 Task: Select the not-remote option in the enable file links.
Action: Mouse moved to (6, 534)
Screenshot: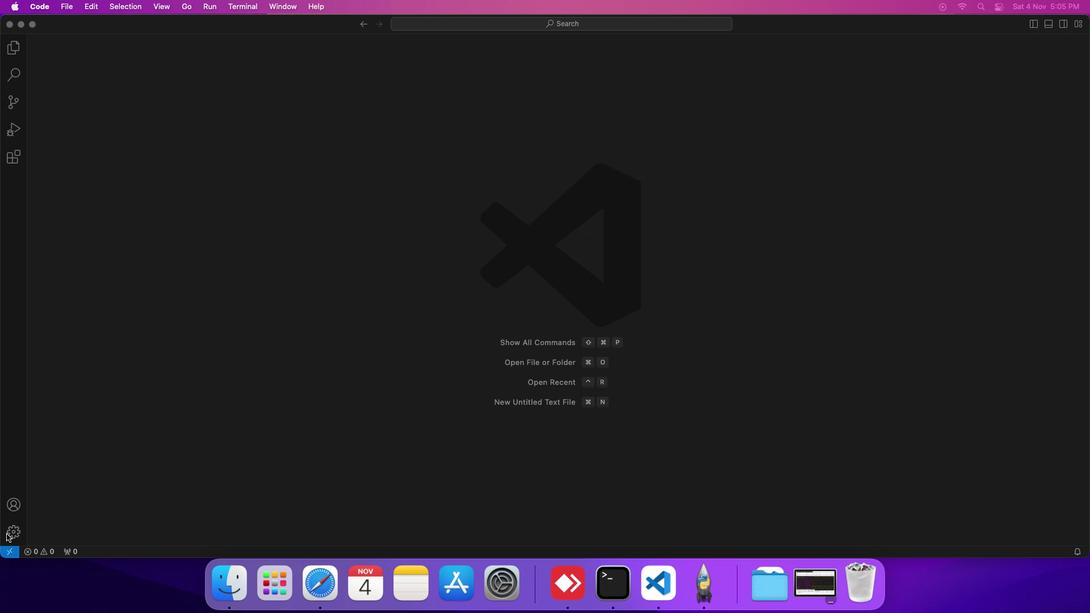 
Action: Mouse pressed left at (6, 534)
Screenshot: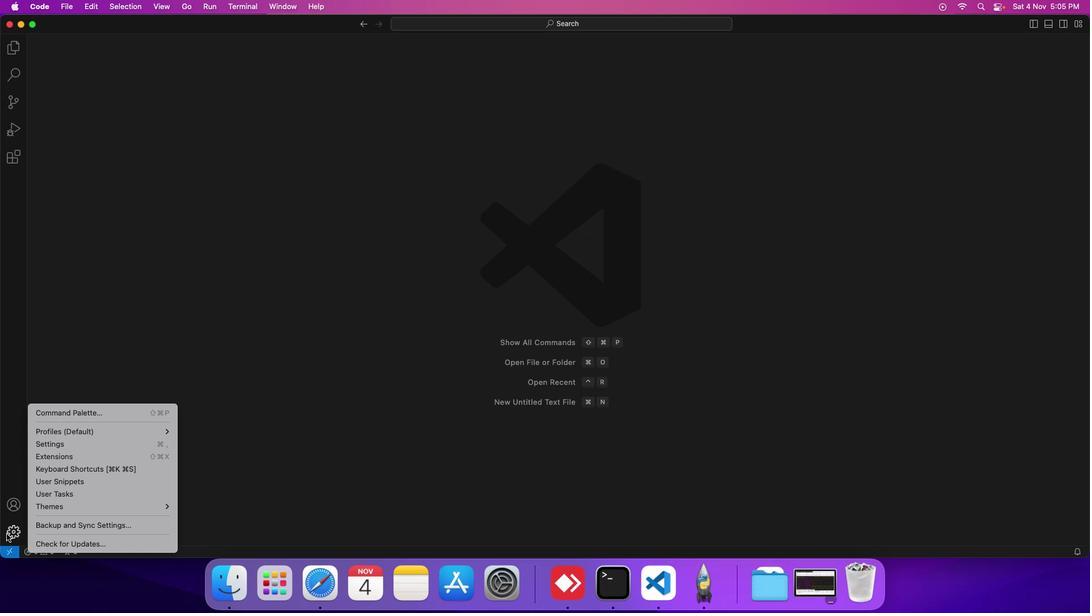 
Action: Mouse moved to (65, 446)
Screenshot: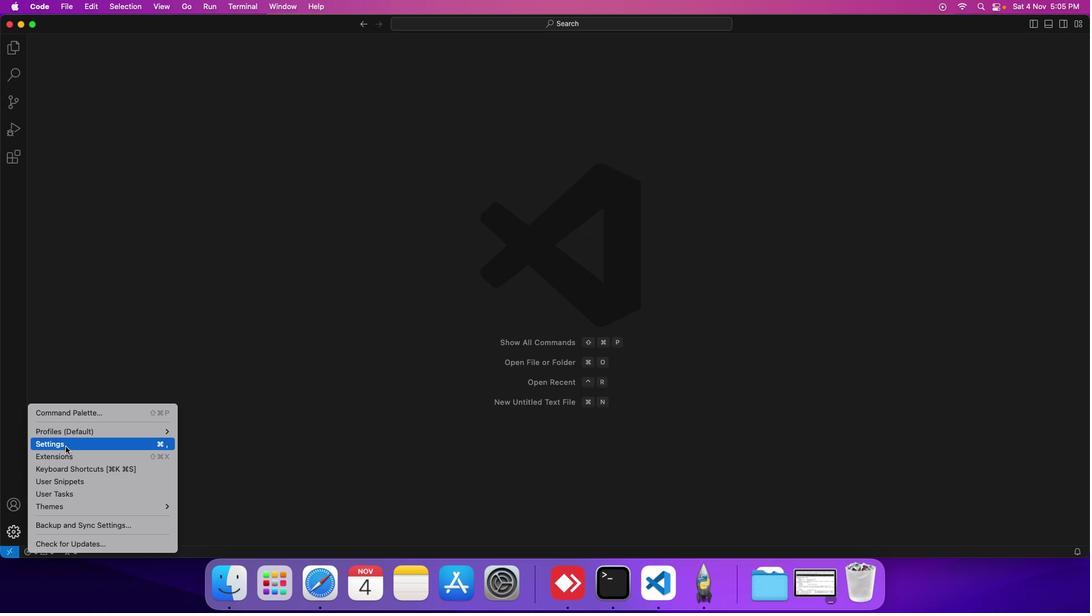 
Action: Mouse pressed left at (65, 446)
Screenshot: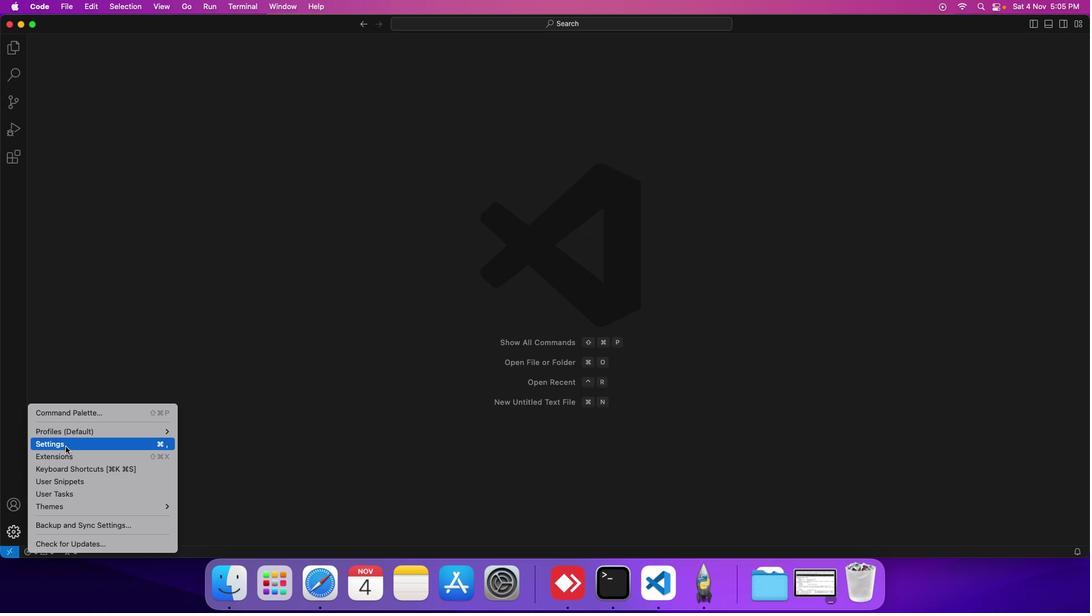 
Action: Mouse moved to (274, 160)
Screenshot: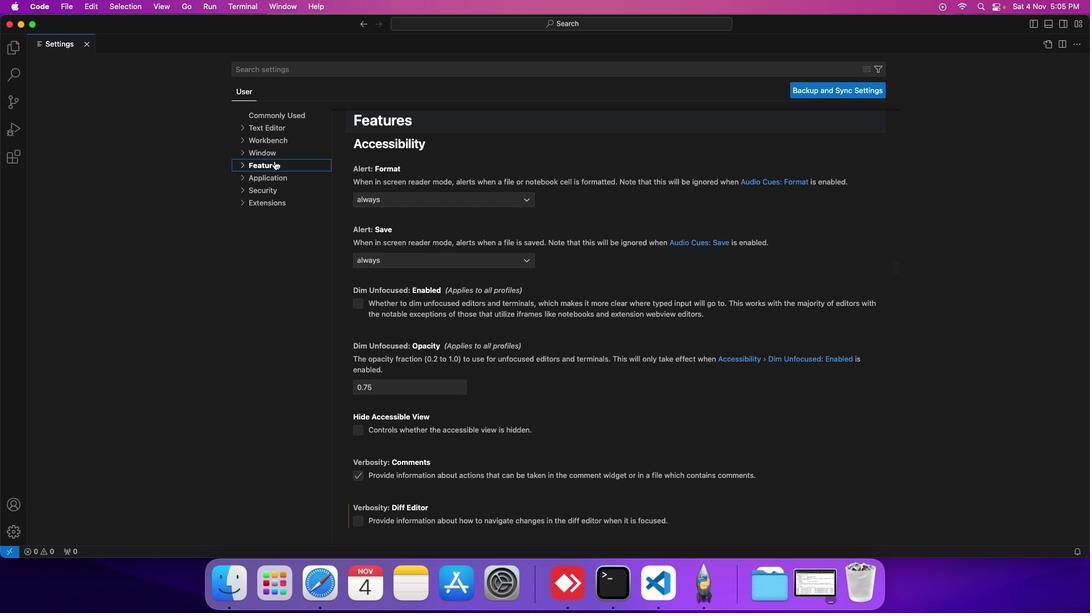 
Action: Mouse pressed left at (274, 160)
Screenshot: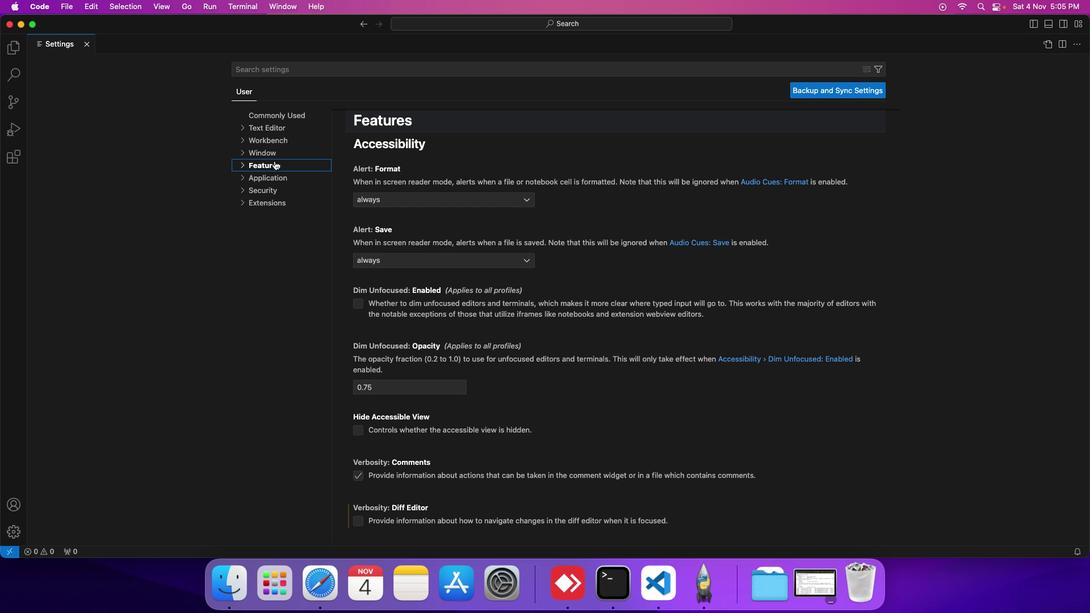 
Action: Mouse moved to (282, 266)
Screenshot: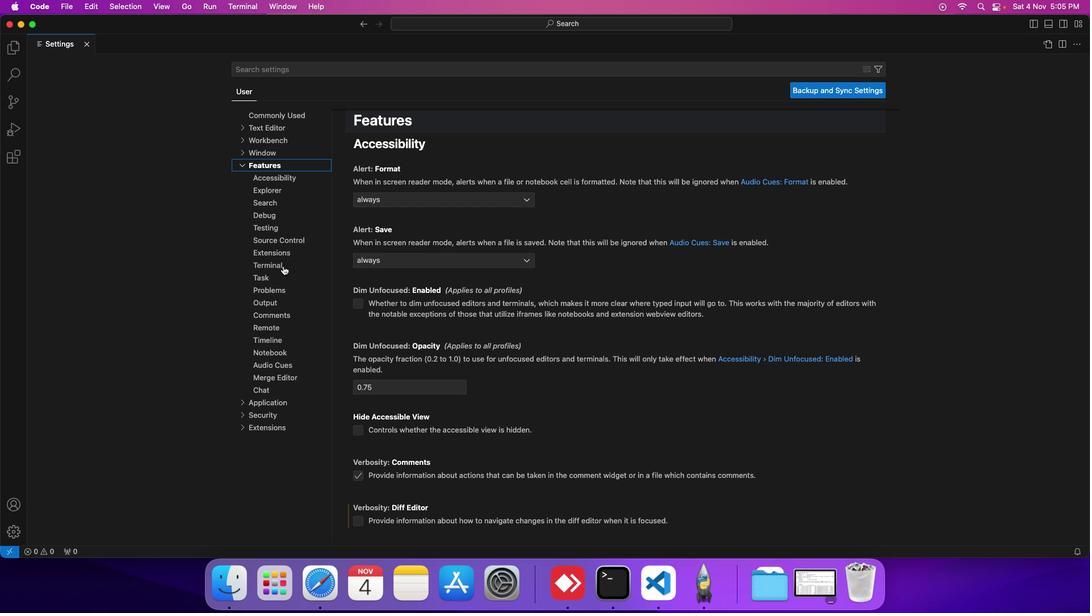 
Action: Mouse pressed left at (282, 266)
Screenshot: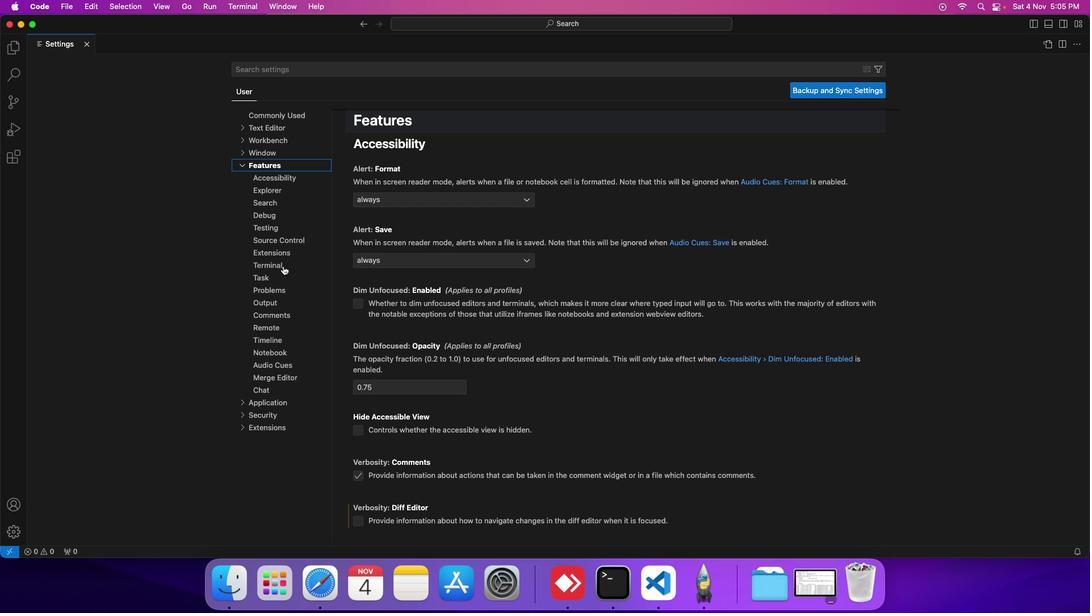 
Action: Mouse moved to (413, 372)
Screenshot: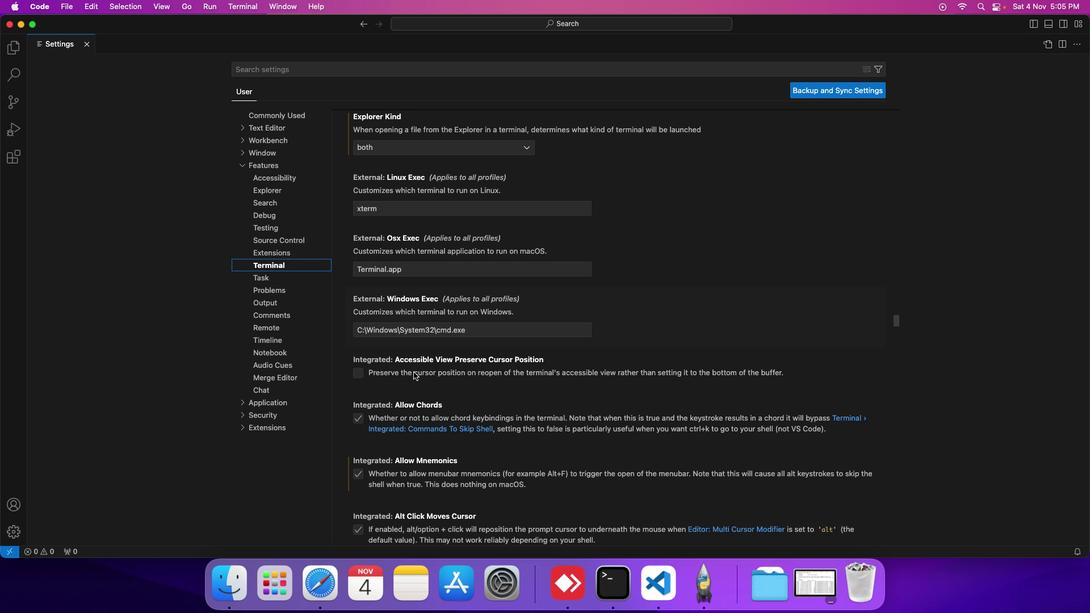 
Action: Mouse scrolled (413, 372) with delta (0, 0)
Screenshot: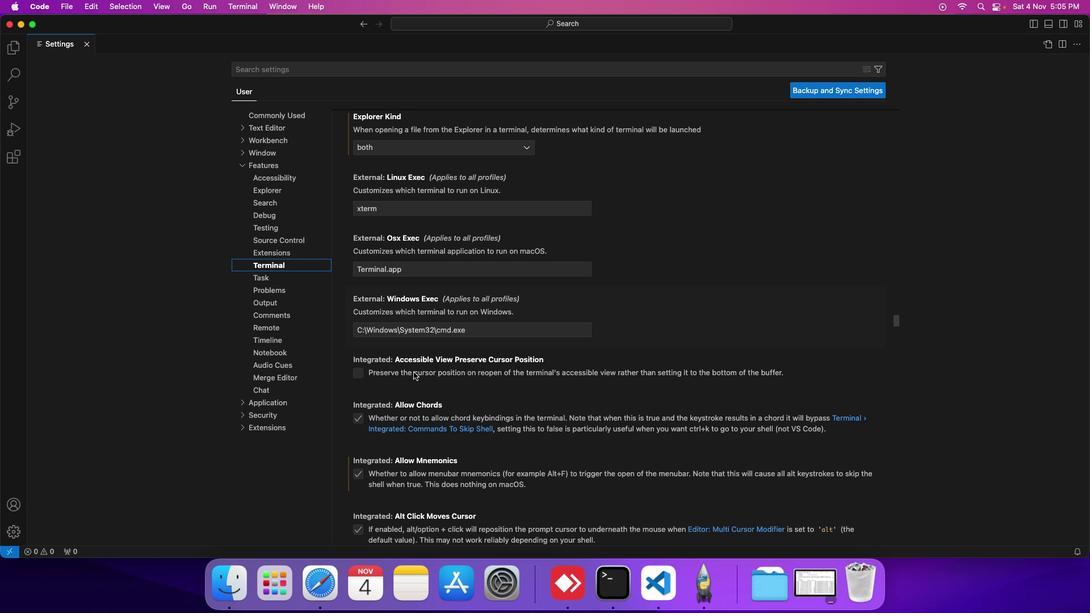 
Action: Mouse scrolled (413, 372) with delta (0, 0)
Screenshot: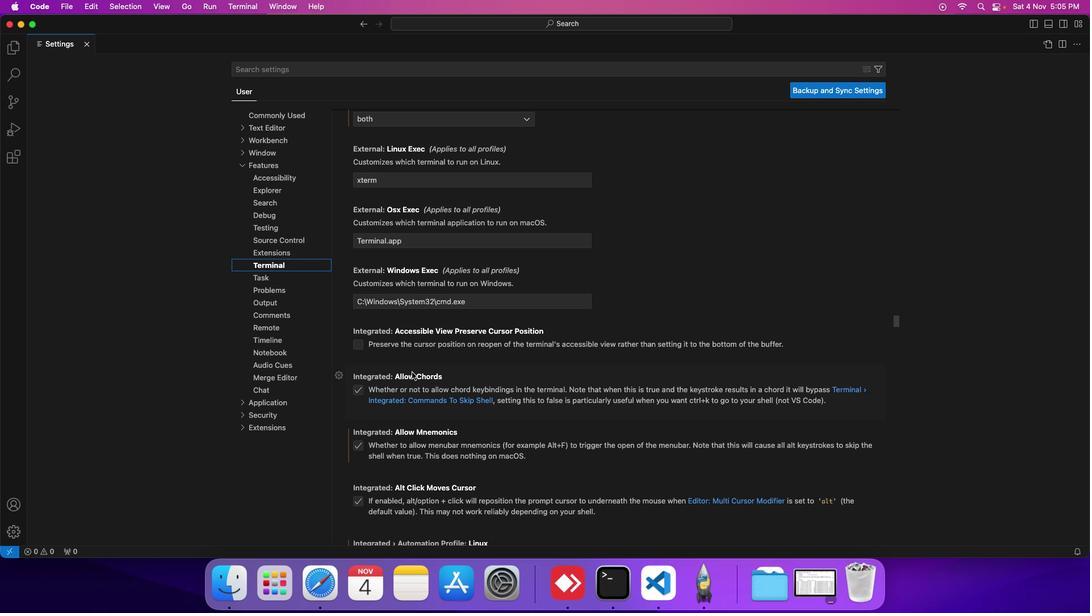 
Action: Mouse moved to (411, 372)
Screenshot: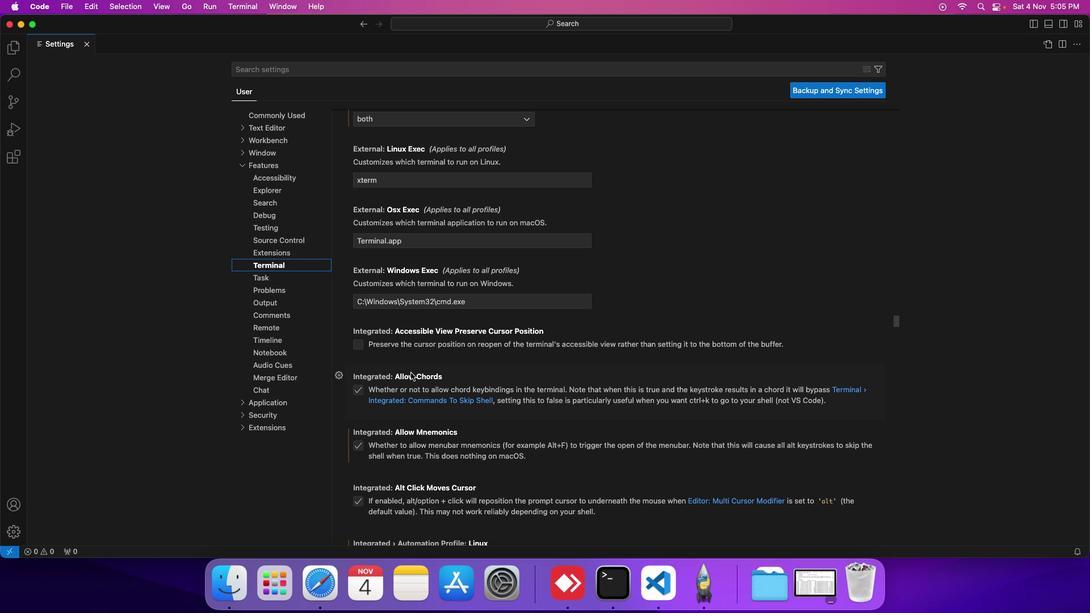 
Action: Mouse scrolled (411, 372) with delta (0, 0)
Screenshot: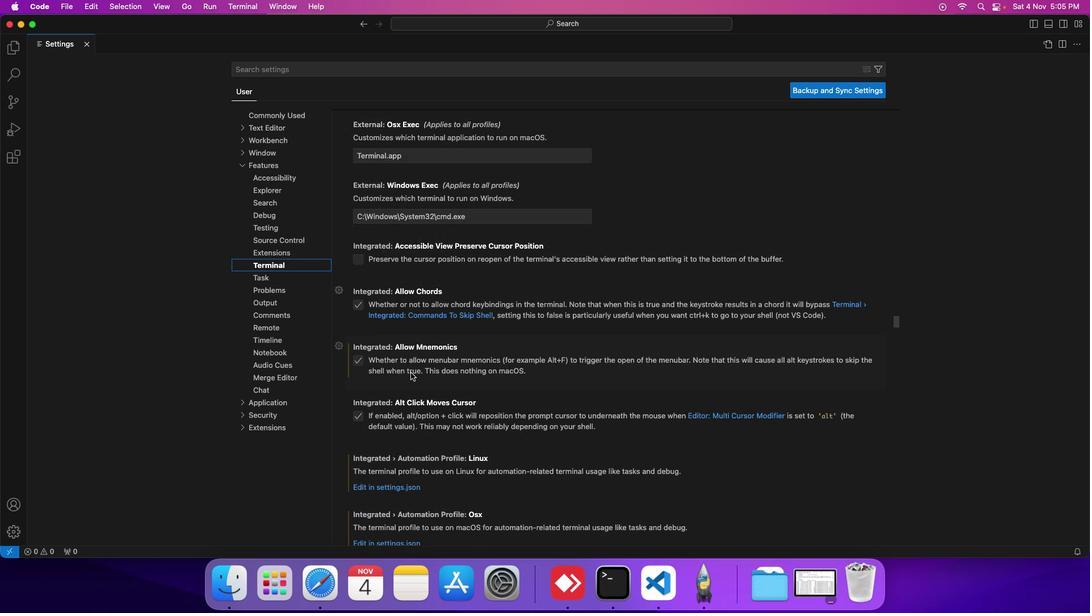 
Action: Mouse scrolled (411, 372) with delta (0, 0)
Screenshot: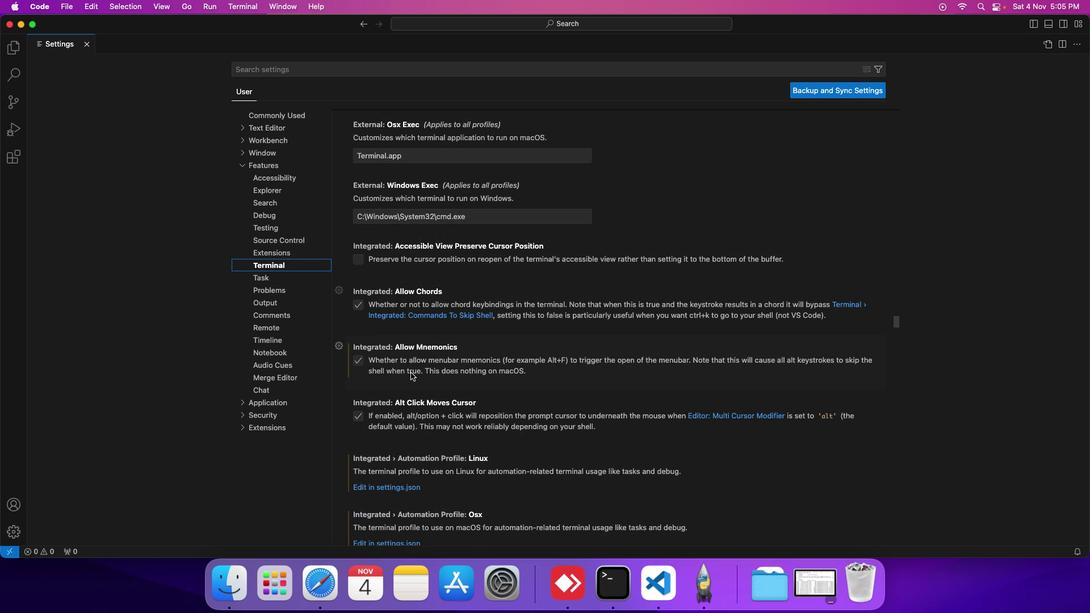 
Action: Mouse scrolled (411, 372) with delta (0, 0)
Screenshot: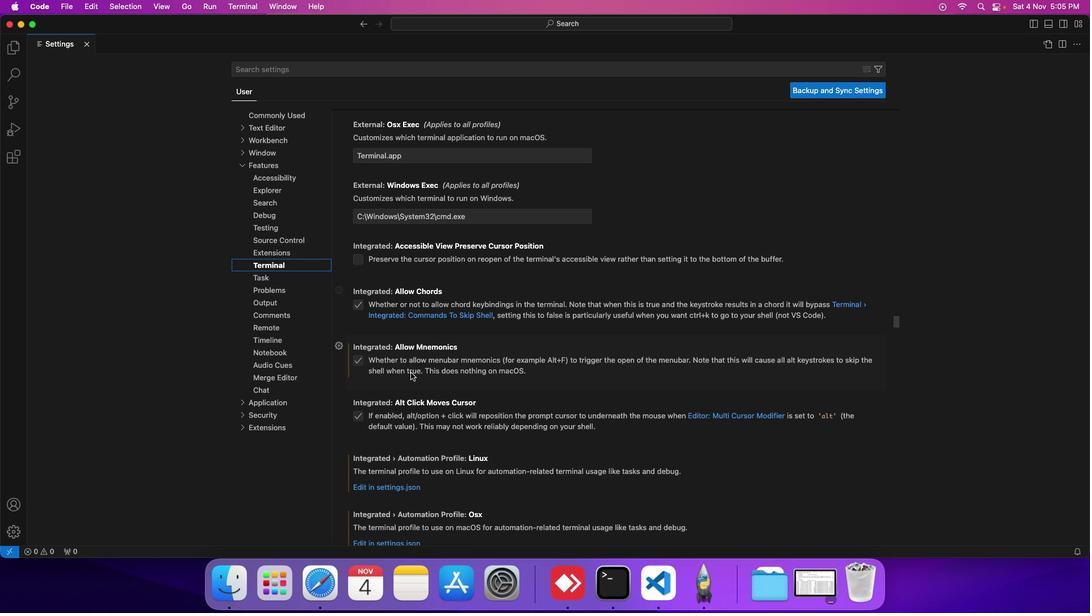 
Action: Mouse scrolled (411, 372) with delta (0, 0)
Screenshot: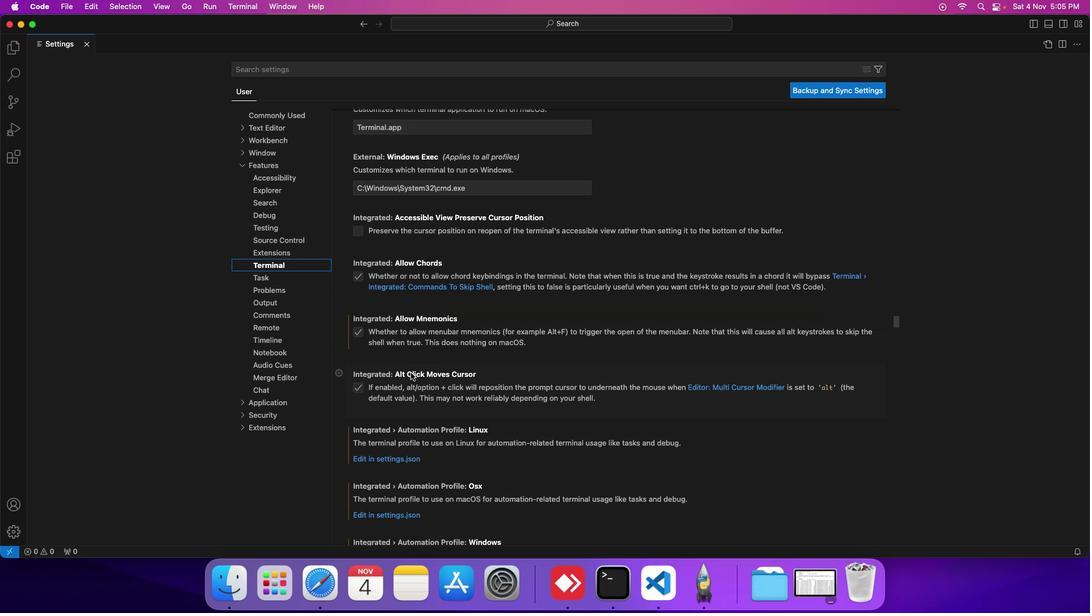 
Action: Mouse scrolled (411, 372) with delta (0, 0)
Screenshot: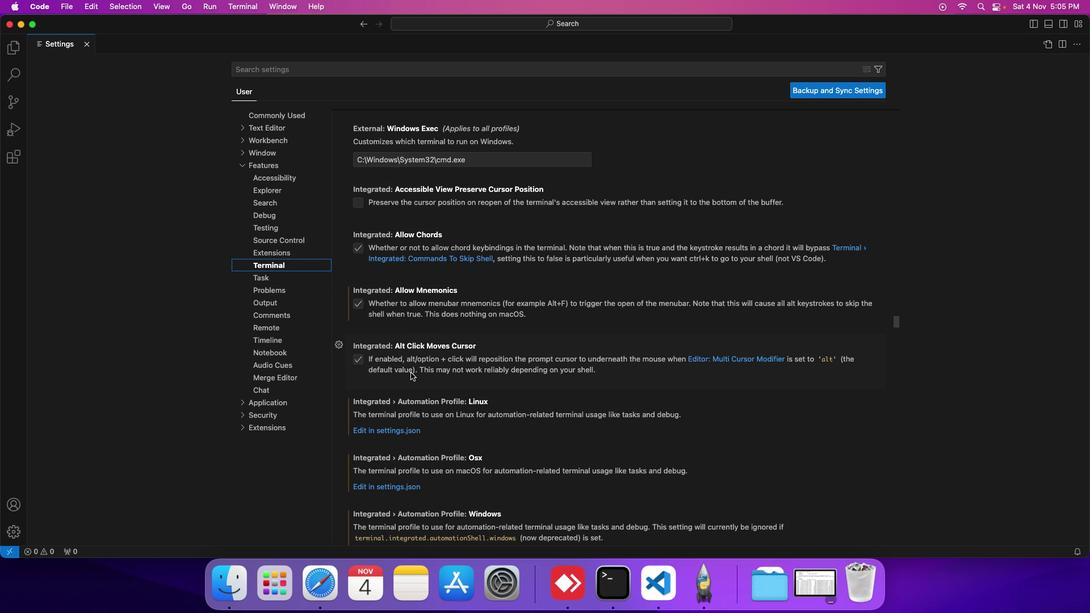 
Action: Mouse scrolled (411, 372) with delta (0, 0)
Screenshot: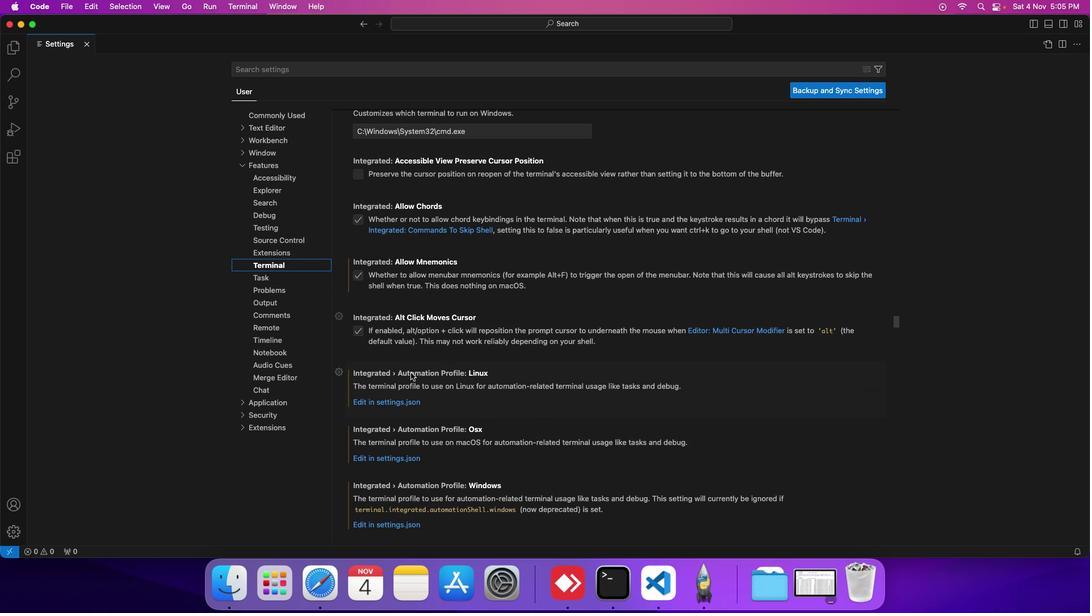 
Action: Mouse scrolled (411, 372) with delta (0, 0)
Screenshot: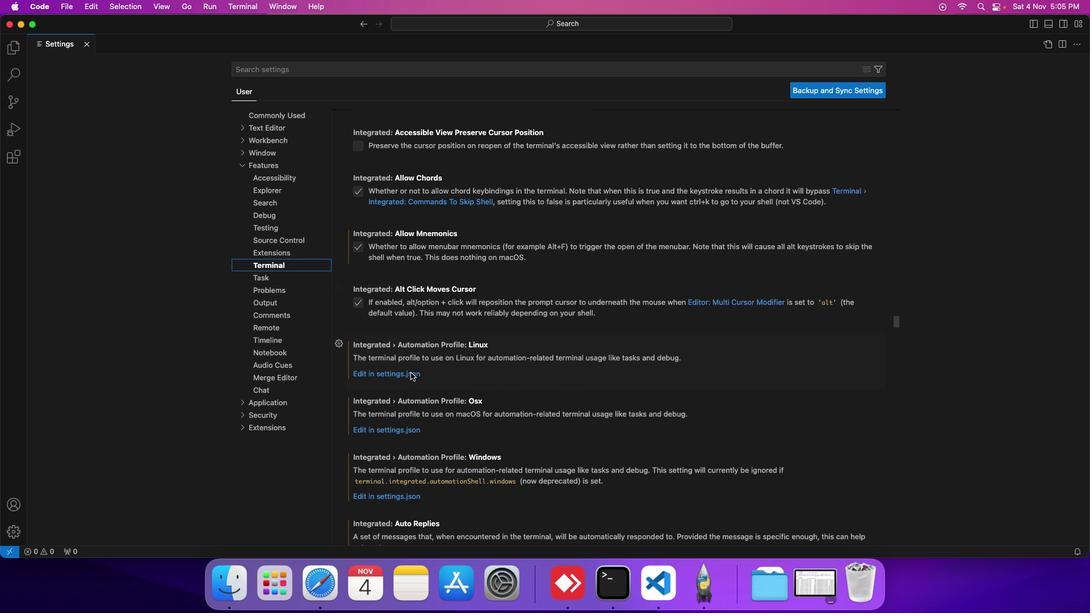 
Action: Mouse scrolled (411, 372) with delta (0, 0)
Screenshot: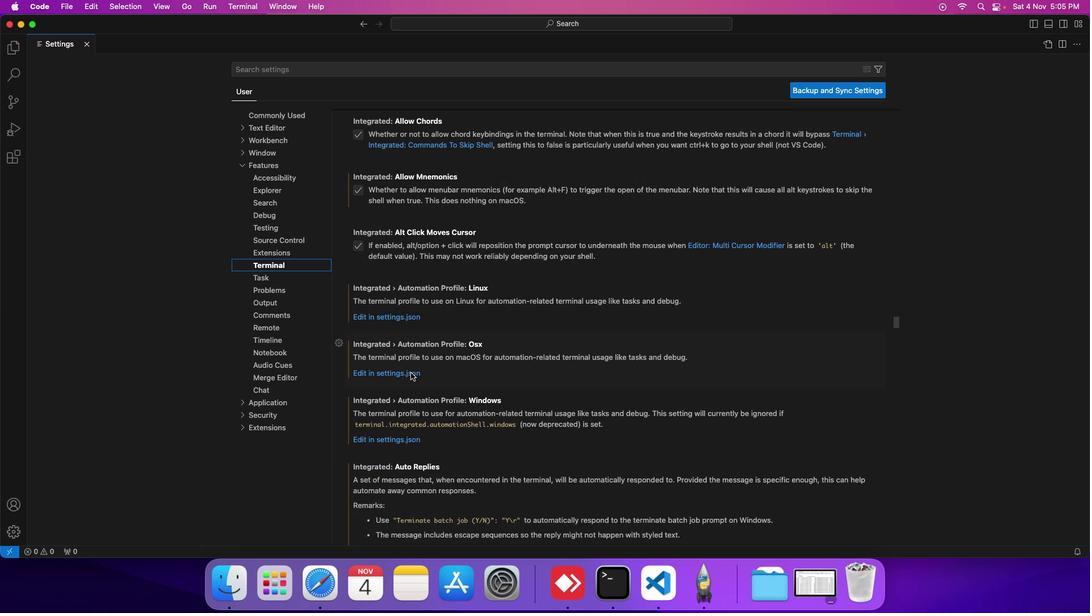 
Action: Mouse scrolled (411, 372) with delta (0, 0)
Screenshot: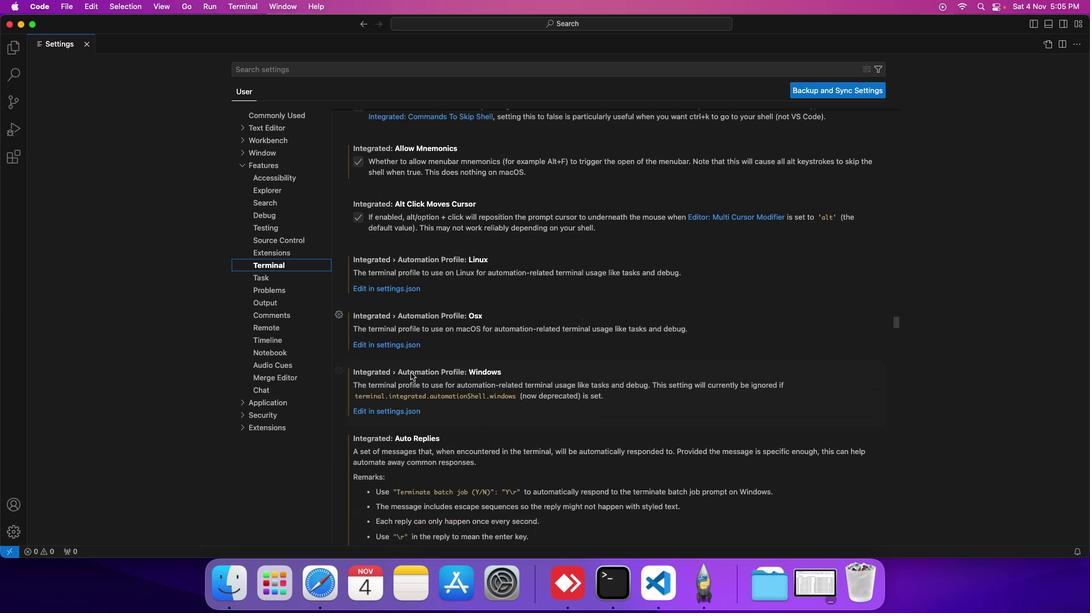 
Action: Mouse scrolled (411, 372) with delta (0, 0)
Screenshot: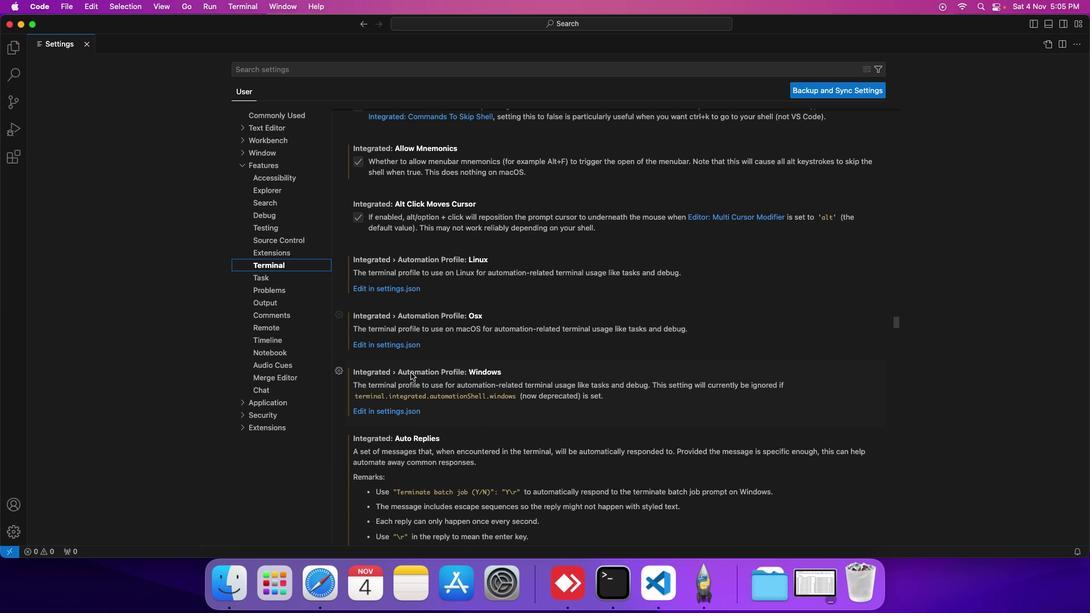
Action: Mouse scrolled (411, 372) with delta (0, 0)
Screenshot: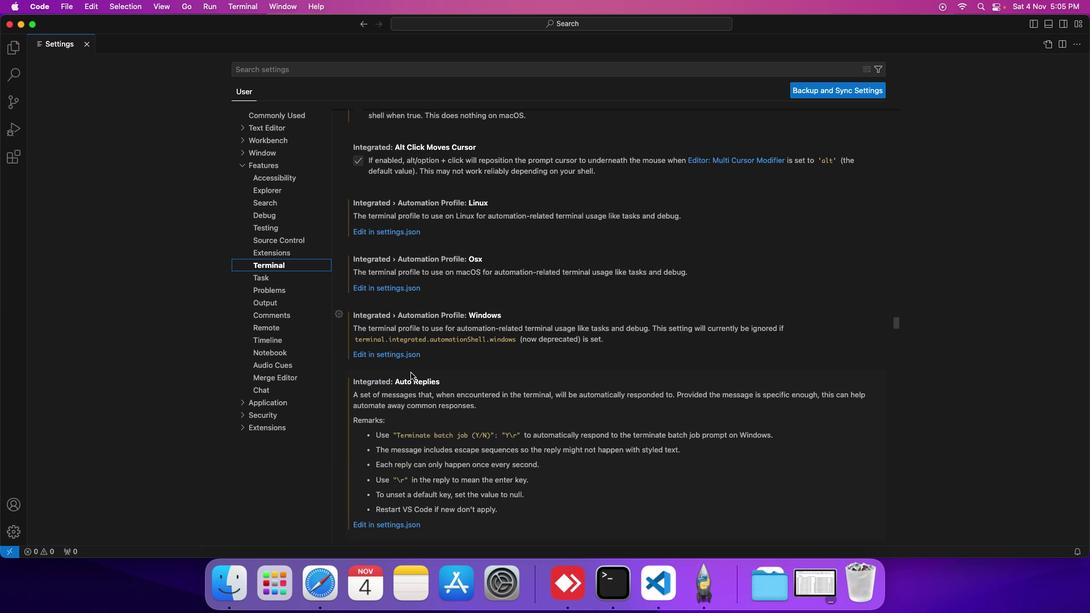 
Action: Mouse scrolled (411, 372) with delta (0, 0)
Screenshot: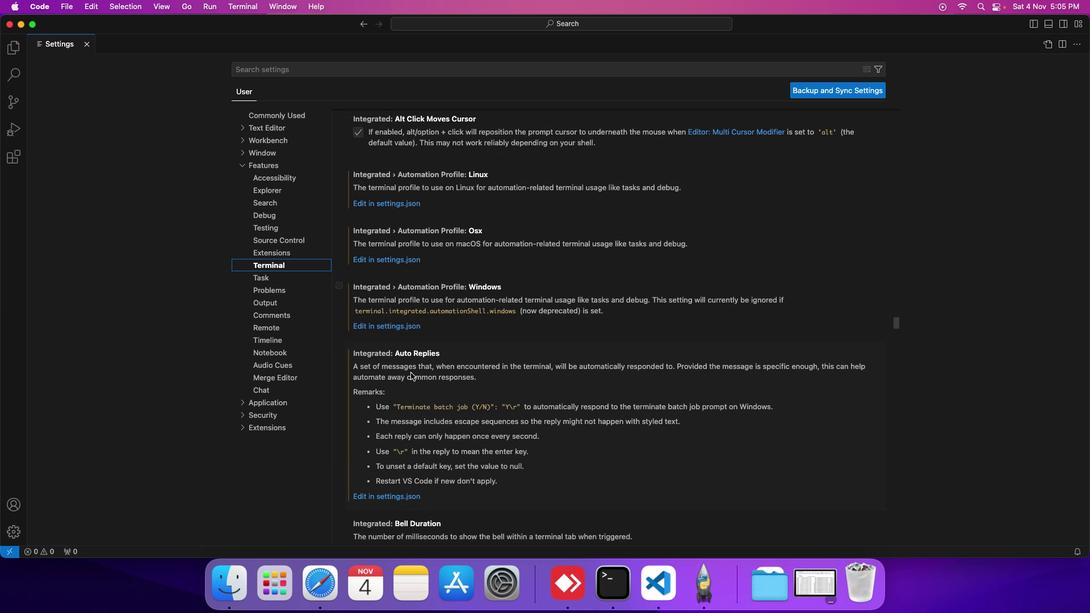 
Action: Mouse scrolled (411, 372) with delta (0, 0)
Screenshot: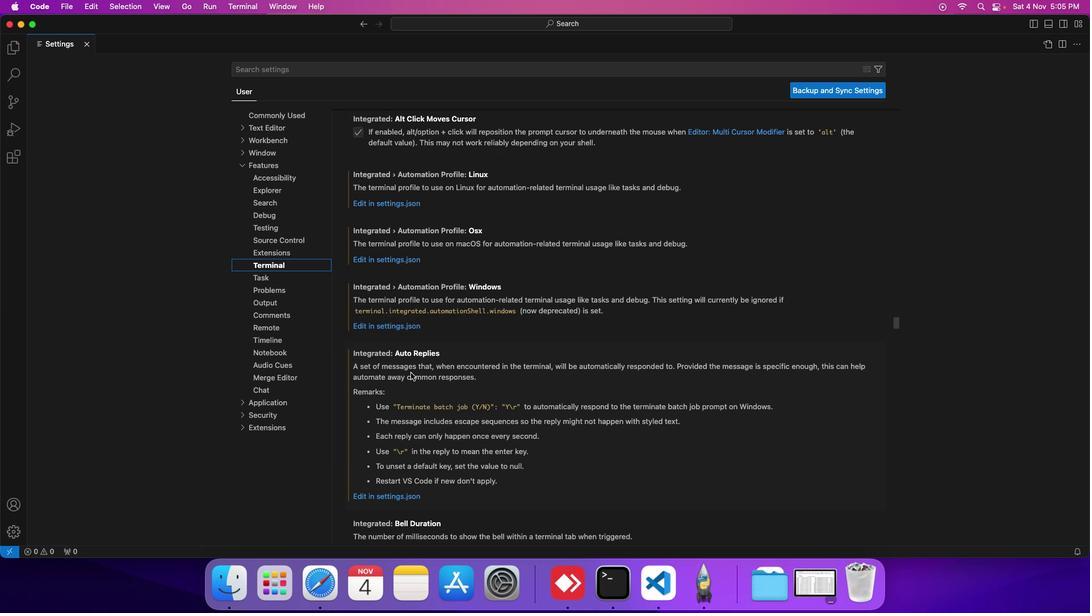 
Action: Mouse moved to (410, 375)
Screenshot: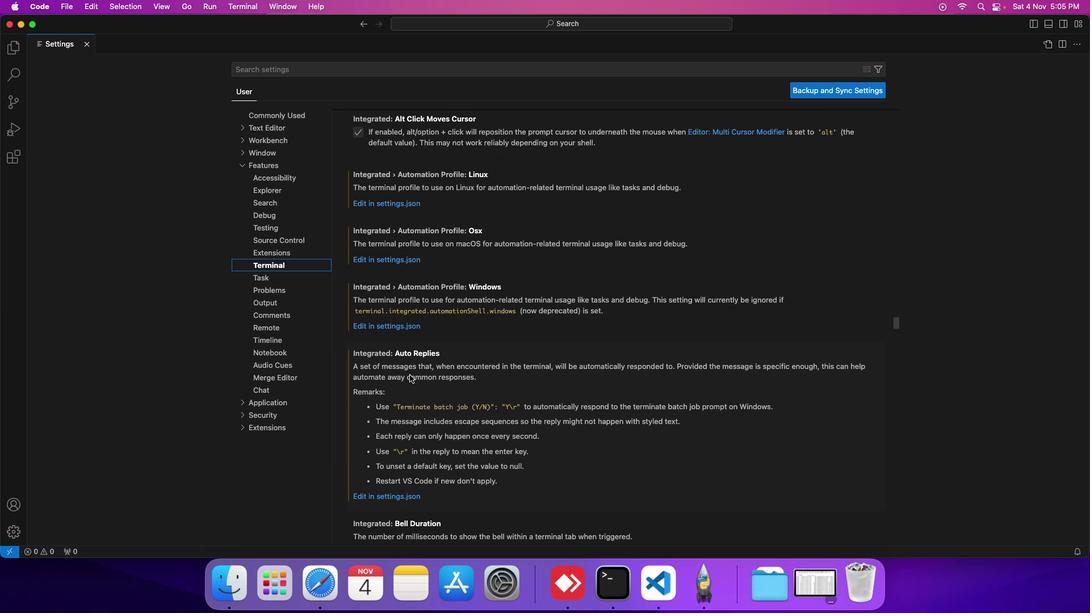 
Action: Mouse scrolled (410, 375) with delta (0, 0)
Screenshot: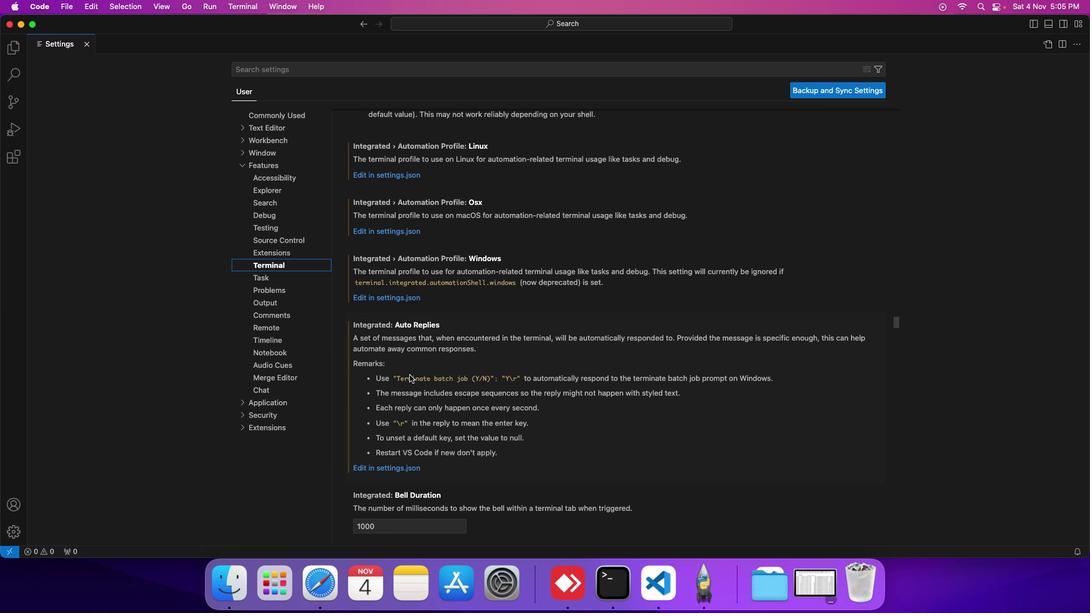 
Action: Mouse scrolled (410, 375) with delta (0, 0)
Screenshot: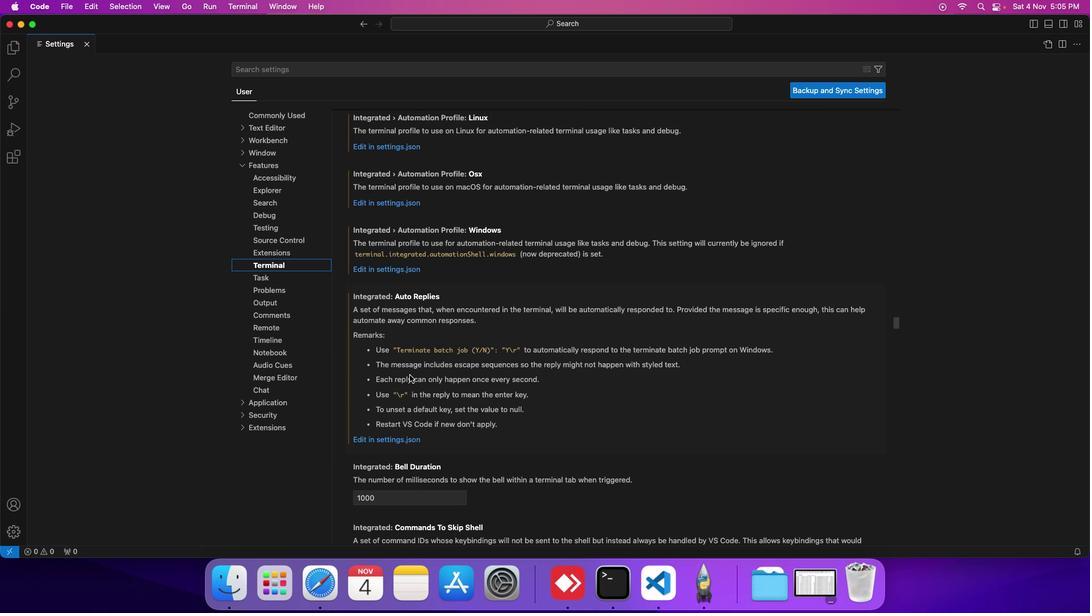 
Action: Mouse scrolled (410, 375) with delta (0, 0)
Screenshot: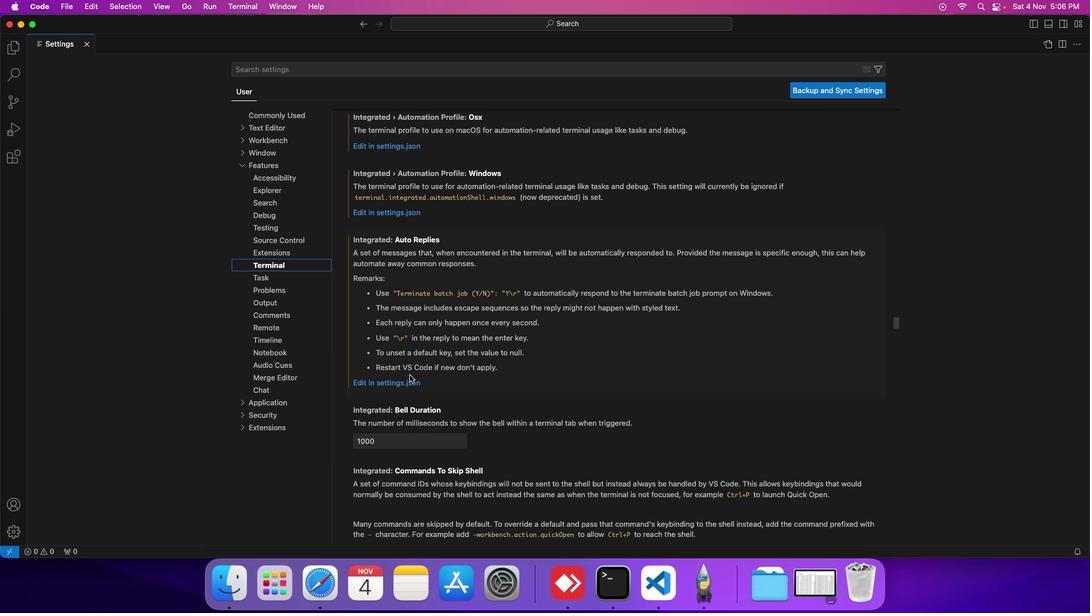 
Action: Mouse scrolled (410, 375) with delta (0, 0)
Screenshot: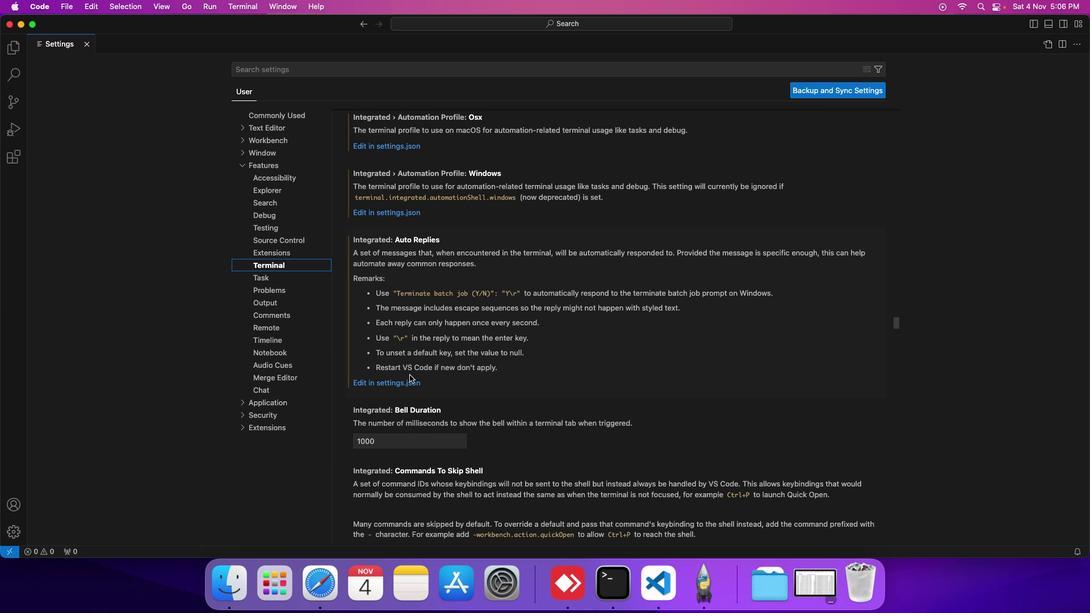 
Action: Mouse scrolled (410, 375) with delta (0, 0)
Screenshot: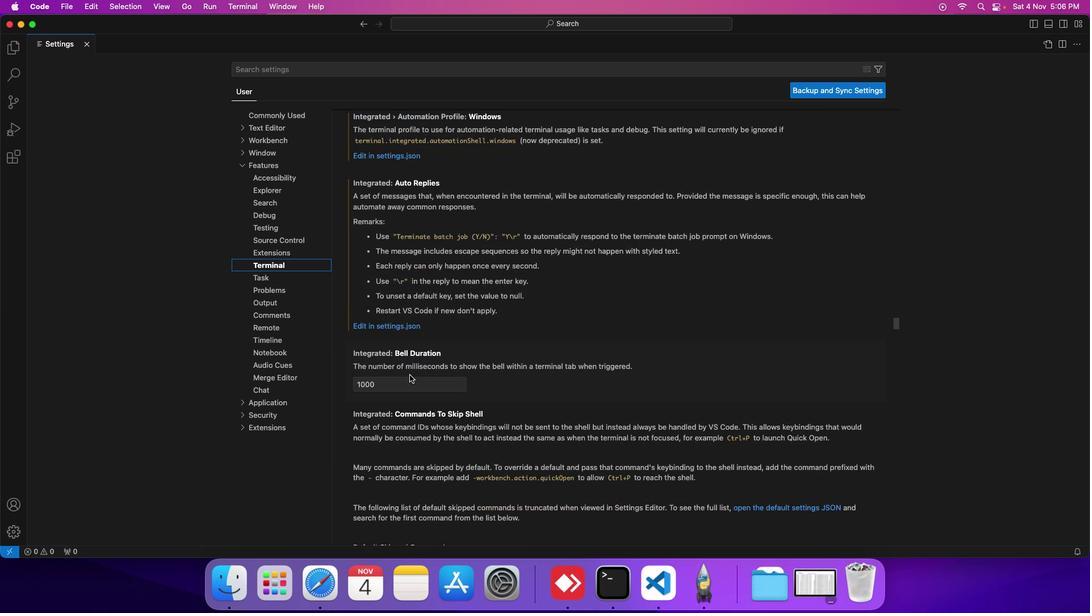 
Action: Mouse scrolled (410, 375) with delta (0, 0)
Screenshot: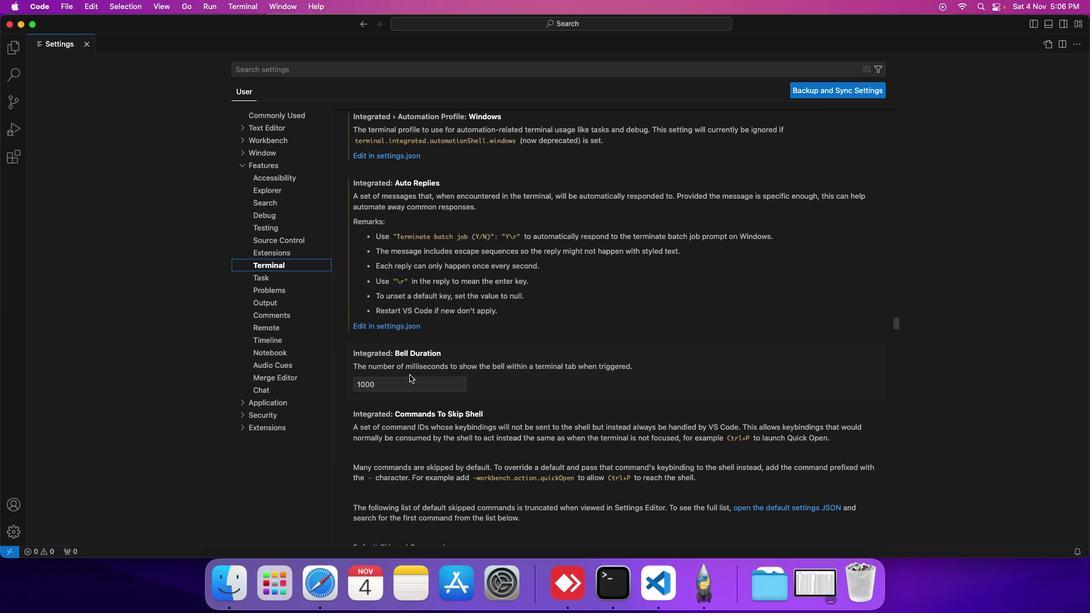 
Action: Mouse scrolled (410, 375) with delta (0, 0)
Screenshot: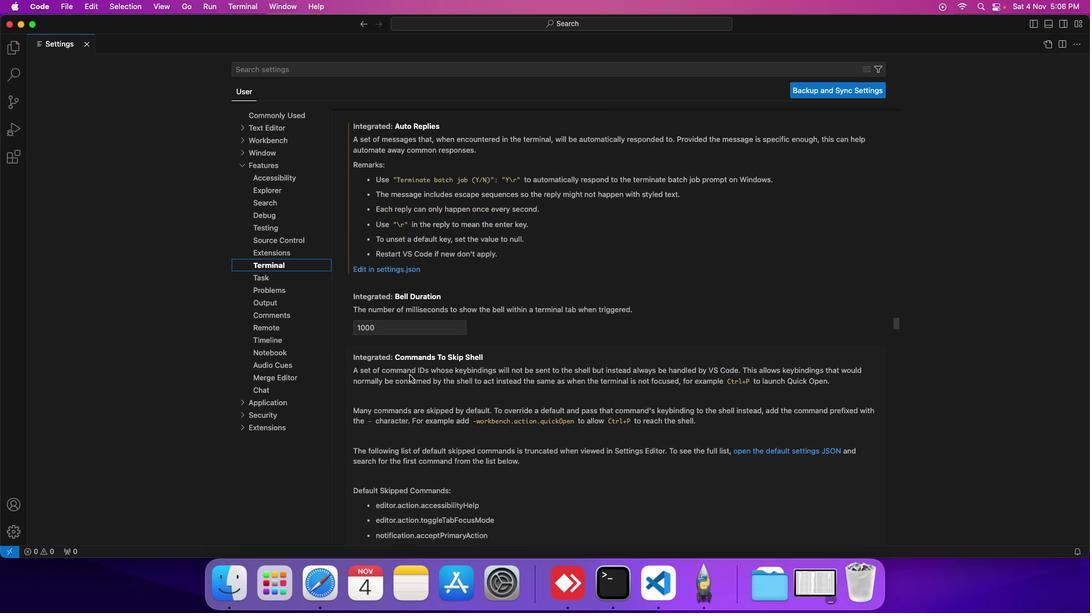 
Action: Mouse scrolled (410, 375) with delta (0, 0)
Screenshot: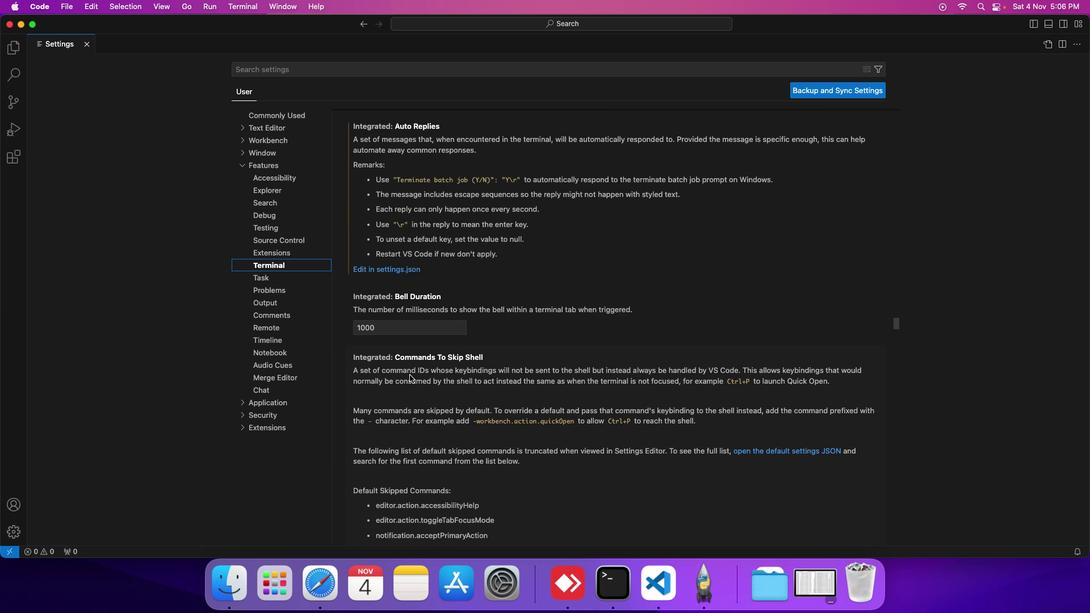 
Action: Mouse scrolled (410, 375) with delta (0, 0)
Screenshot: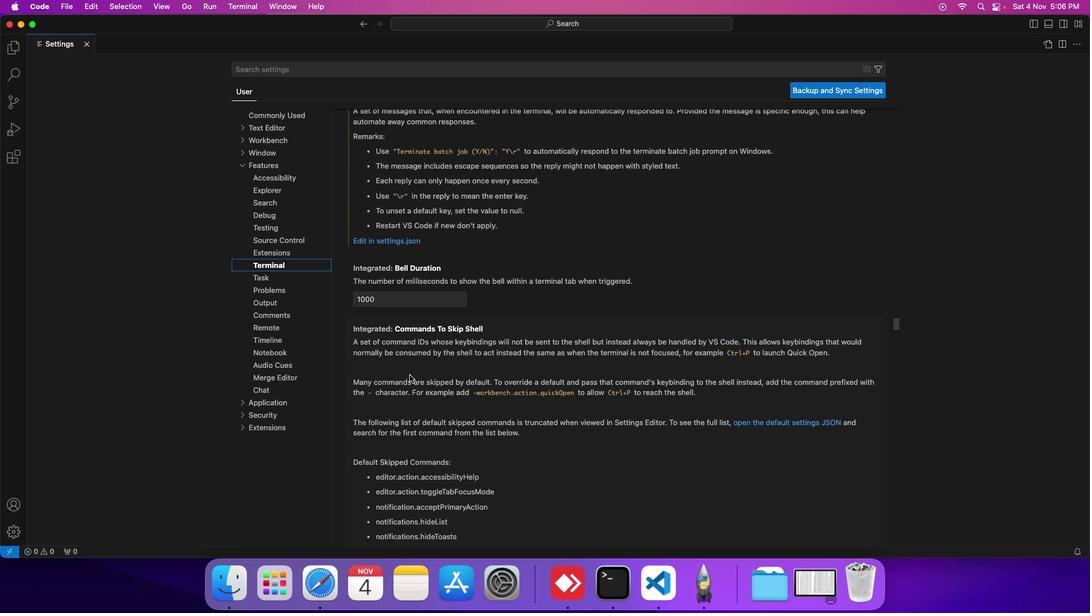 
Action: Mouse scrolled (410, 375) with delta (0, 0)
Screenshot: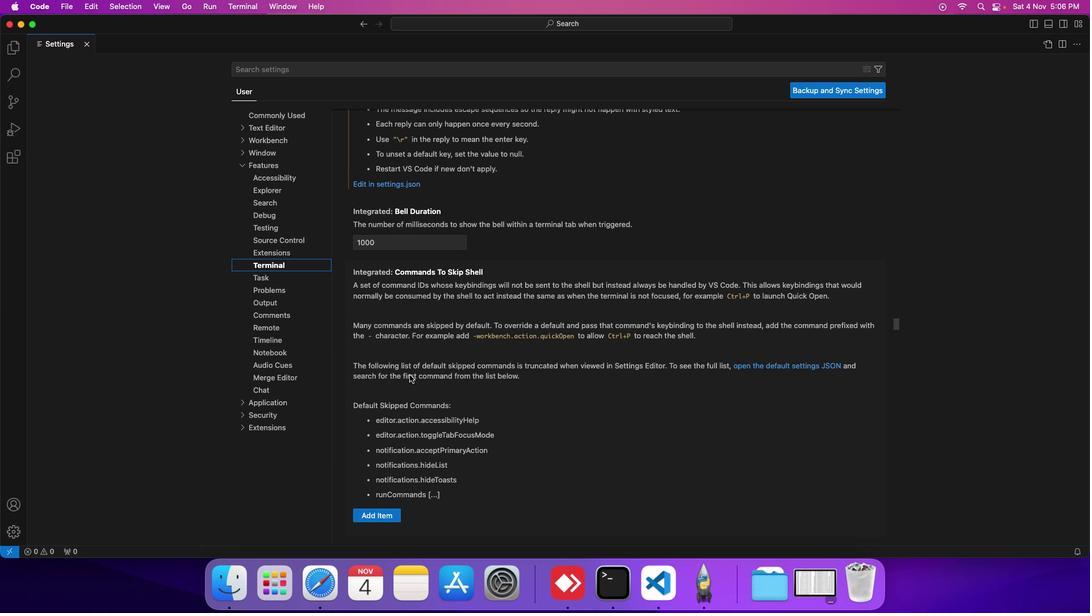 
Action: Mouse scrolled (410, 375) with delta (0, 0)
Screenshot: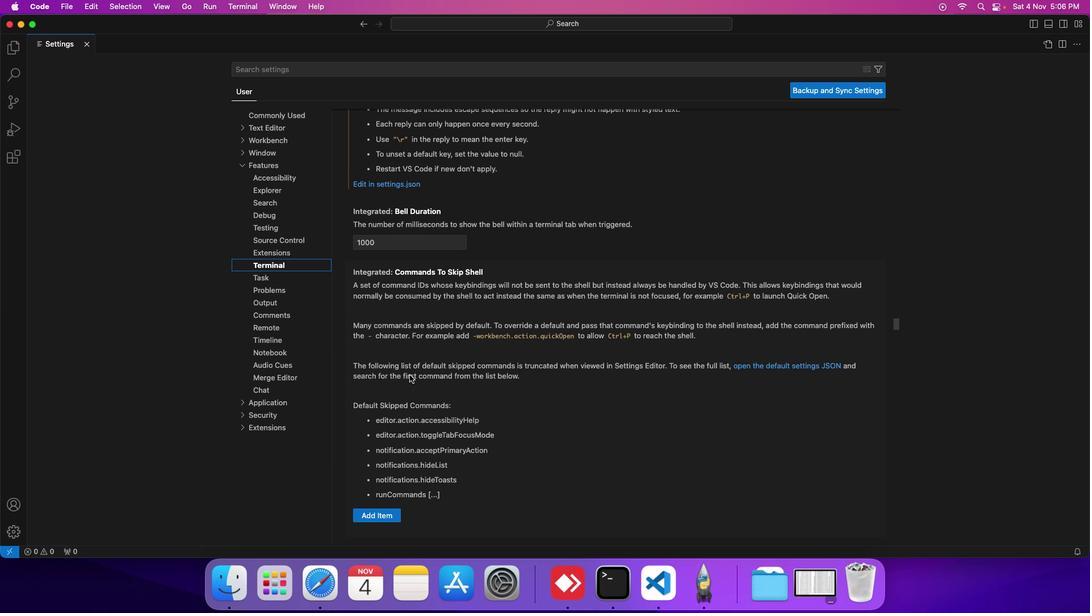 
Action: Mouse scrolled (410, 375) with delta (0, 0)
Screenshot: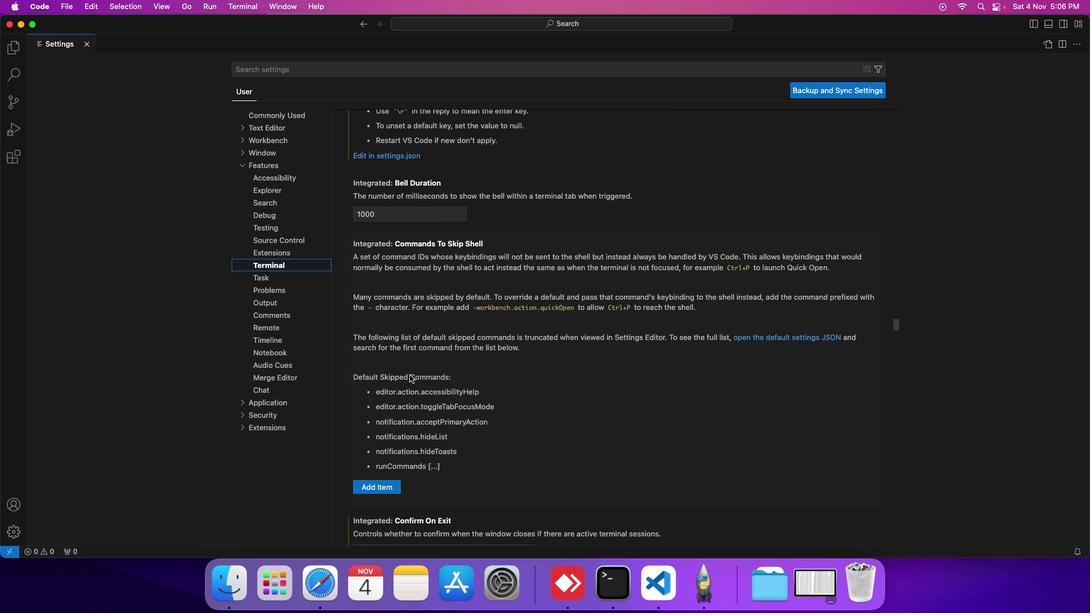 
Action: Mouse moved to (410, 375)
Screenshot: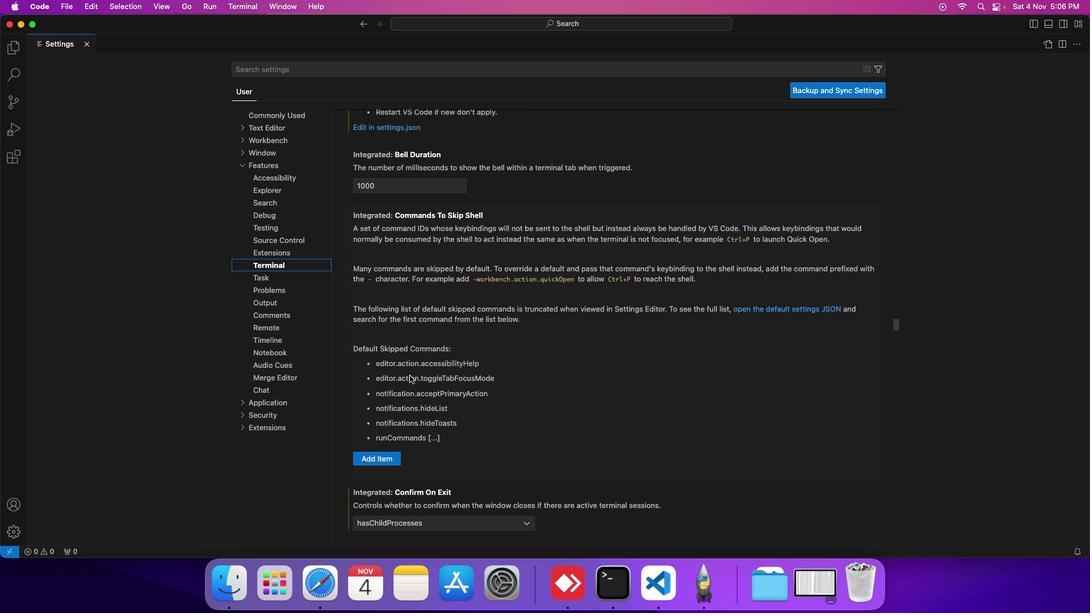 
Action: Mouse scrolled (410, 375) with delta (0, 0)
Screenshot: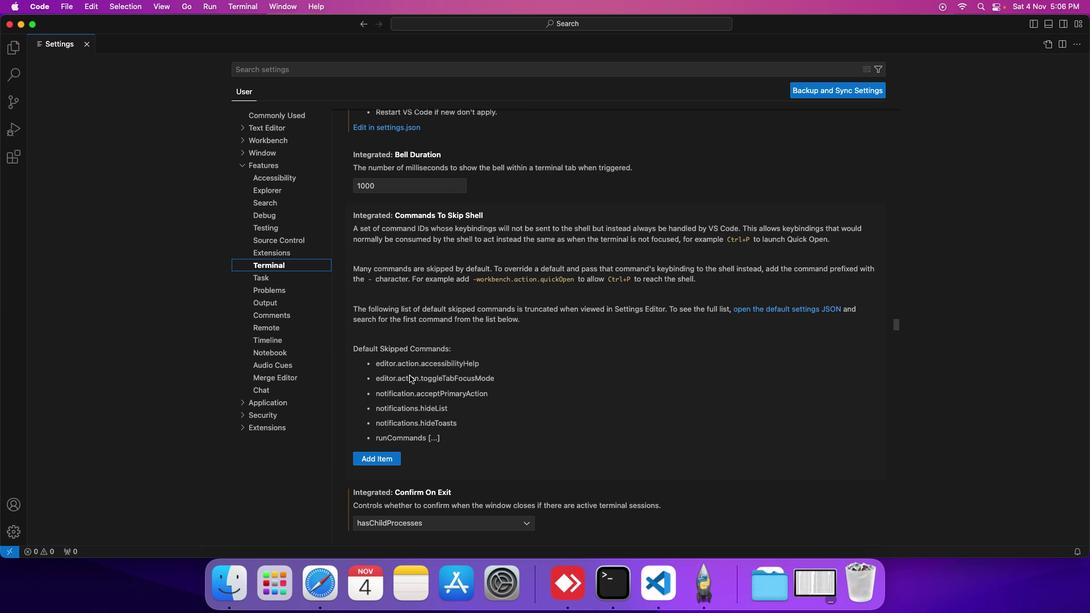 
Action: Mouse moved to (409, 375)
Screenshot: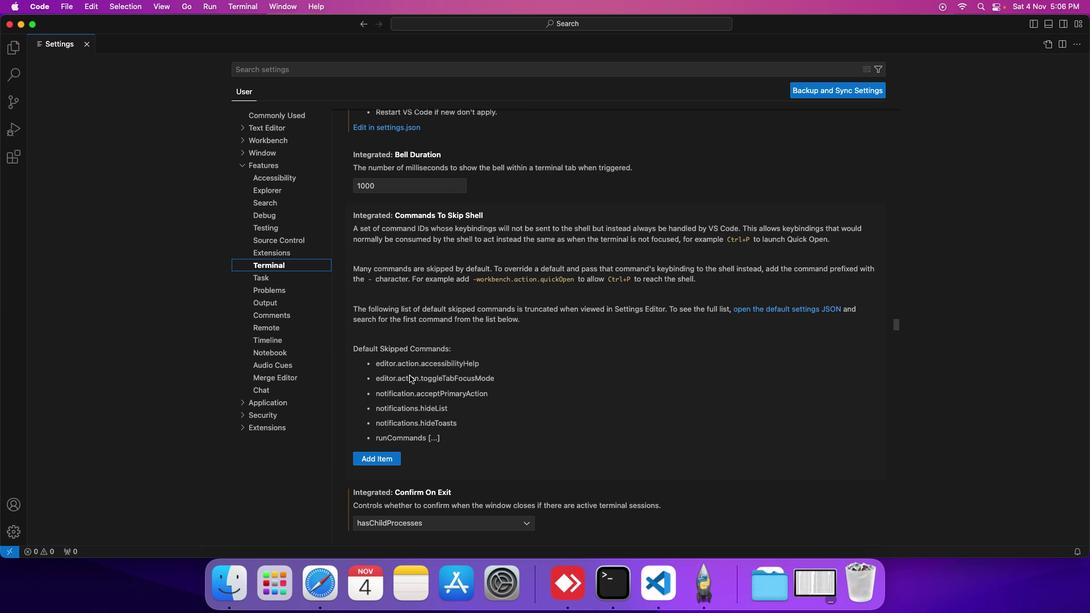 
Action: Mouse scrolled (409, 375) with delta (0, 0)
Screenshot: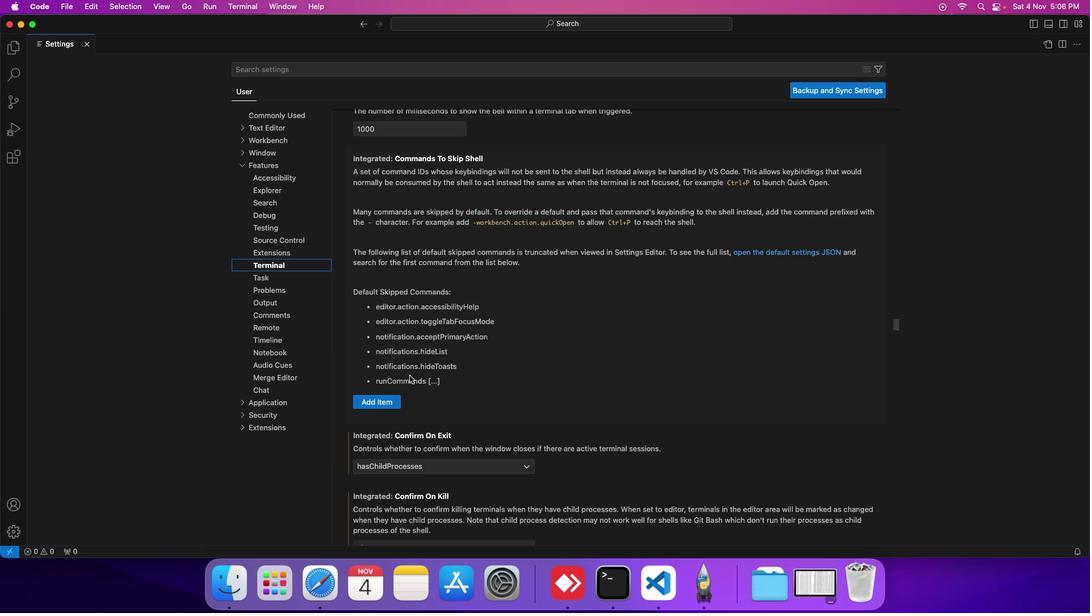 
Action: Mouse scrolled (409, 375) with delta (0, 0)
Screenshot: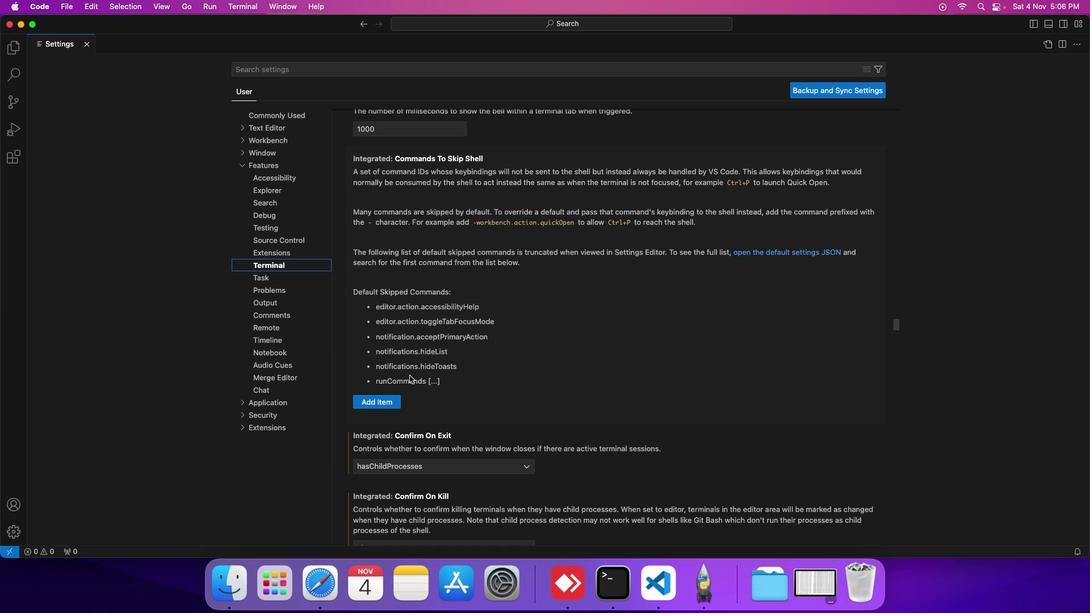 
Action: Mouse moved to (409, 376)
Screenshot: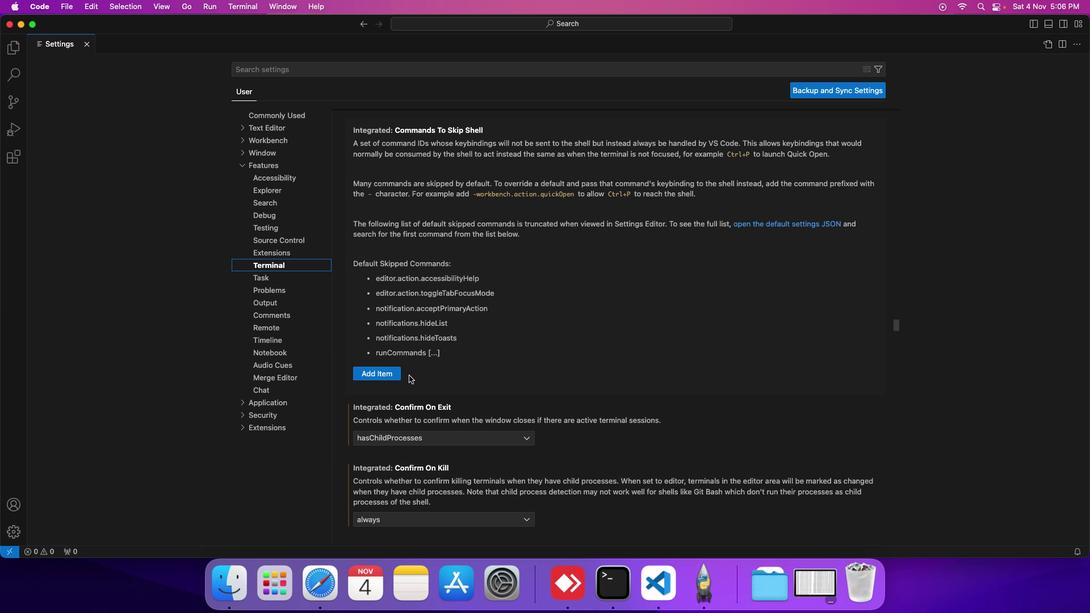 
Action: Mouse scrolled (409, 376) with delta (0, 0)
Screenshot: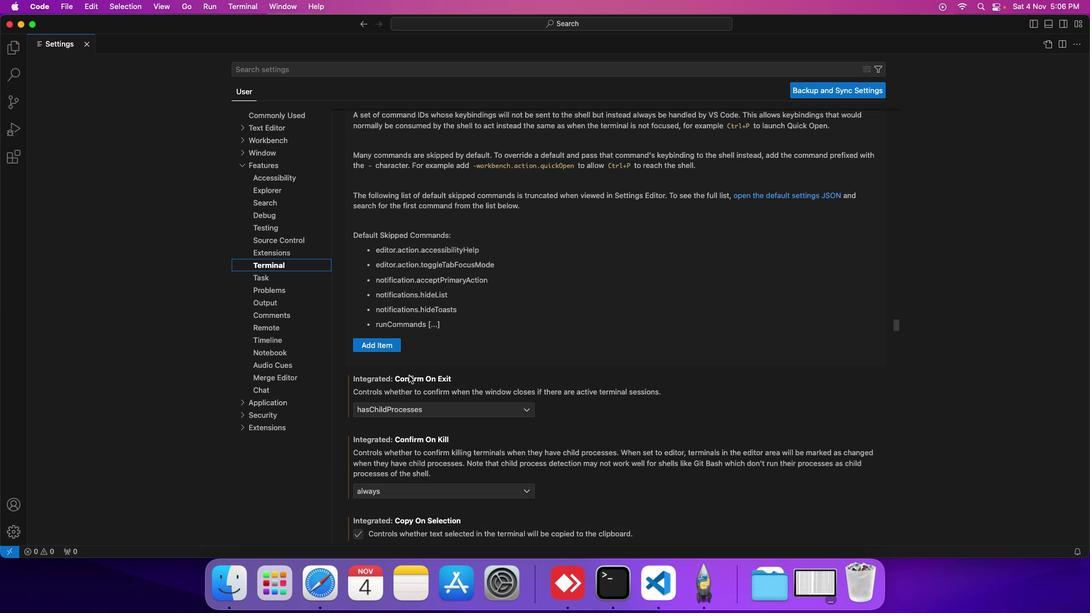 
Action: Mouse scrolled (409, 376) with delta (0, 0)
Screenshot: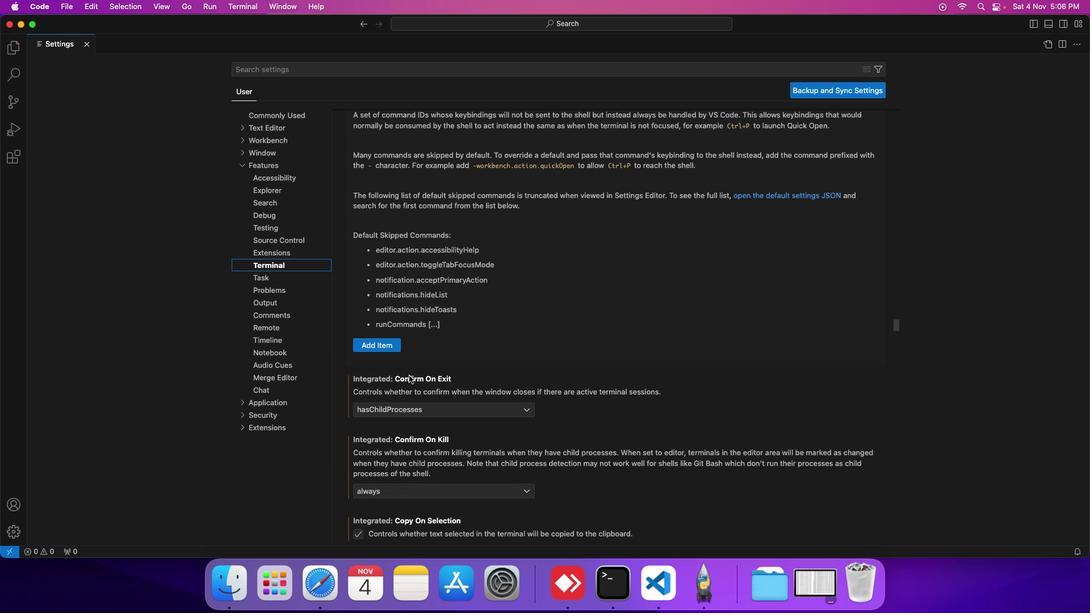 
Action: Mouse moved to (409, 376)
Screenshot: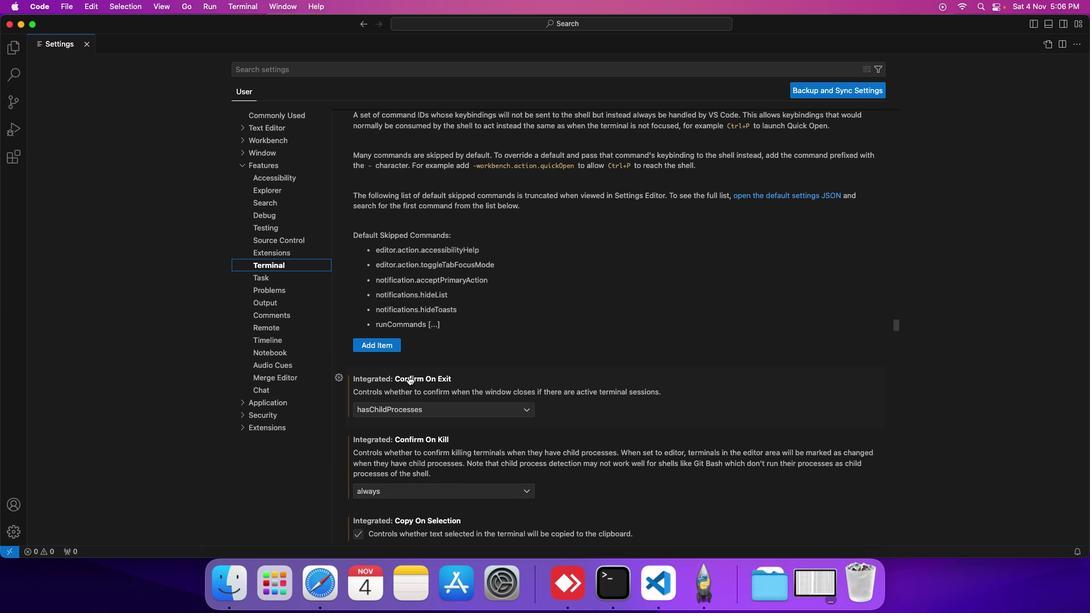 
Action: Mouse scrolled (409, 376) with delta (0, 0)
Screenshot: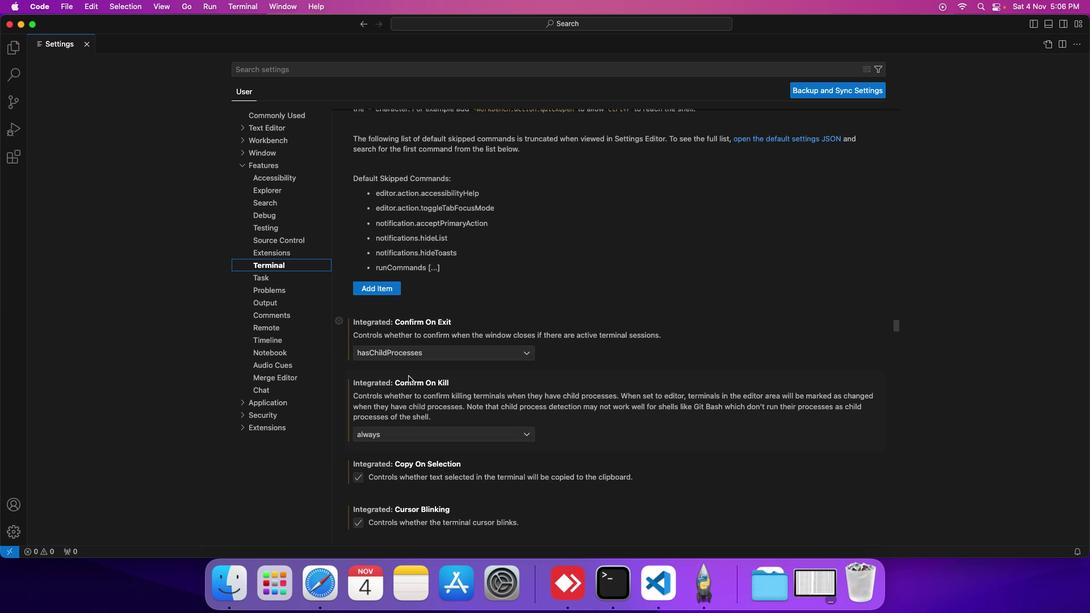
Action: Mouse scrolled (409, 376) with delta (0, 0)
Screenshot: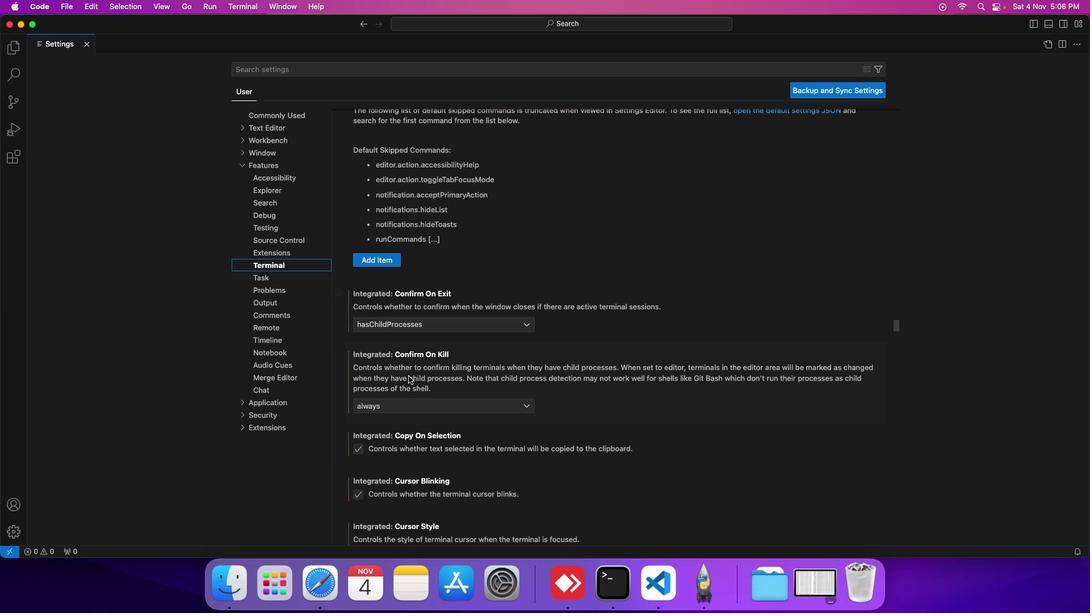 
Action: Mouse scrolled (409, 376) with delta (0, 0)
Screenshot: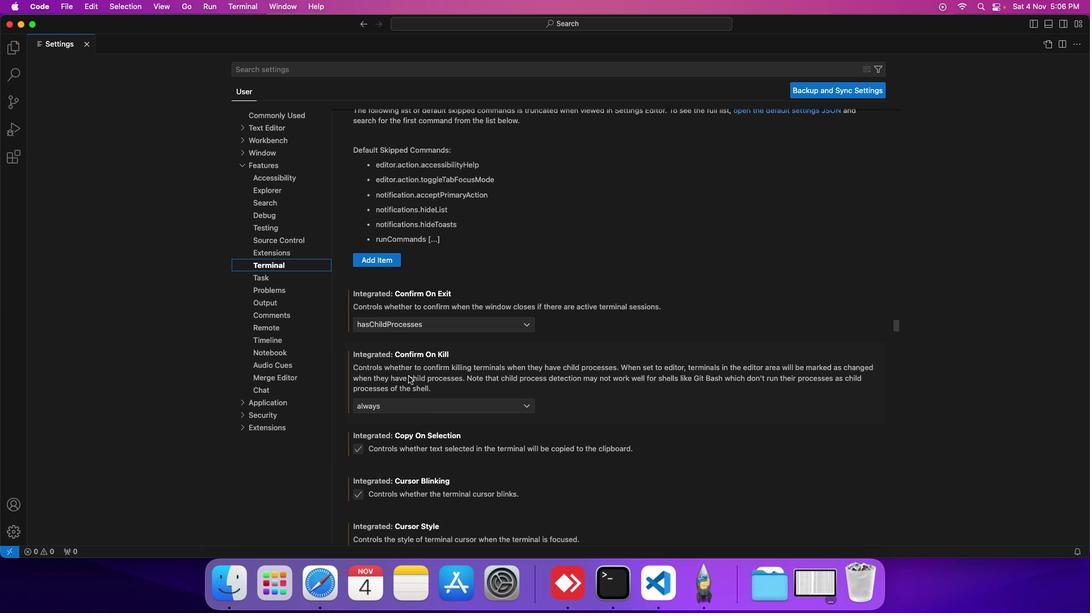 
Action: Mouse scrolled (409, 376) with delta (0, 0)
Screenshot: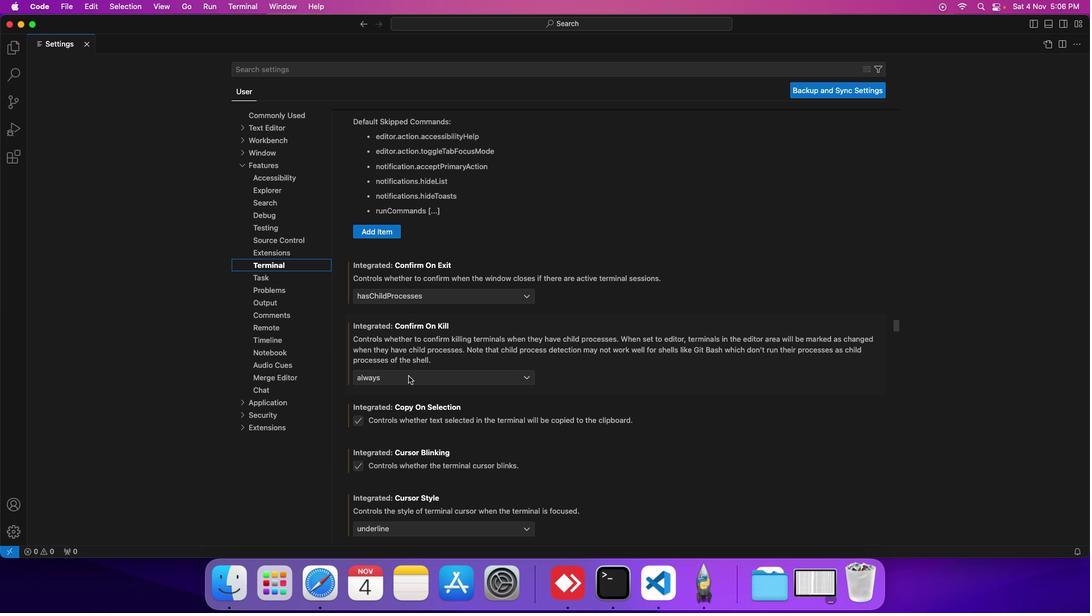 
Action: Mouse moved to (408, 376)
Screenshot: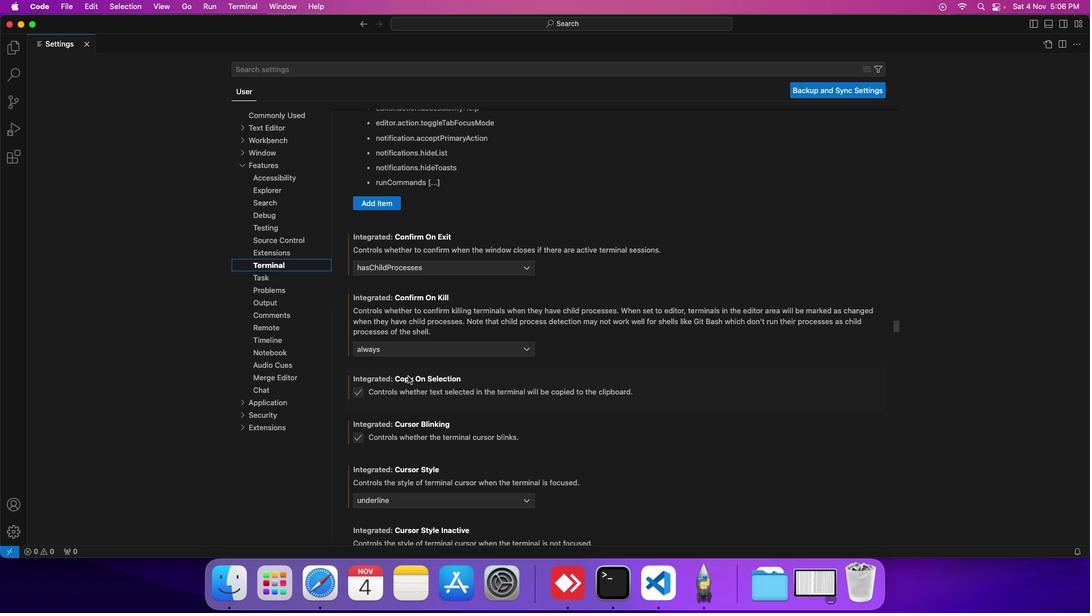
Action: Mouse scrolled (408, 376) with delta (0, 0)
Screenshot: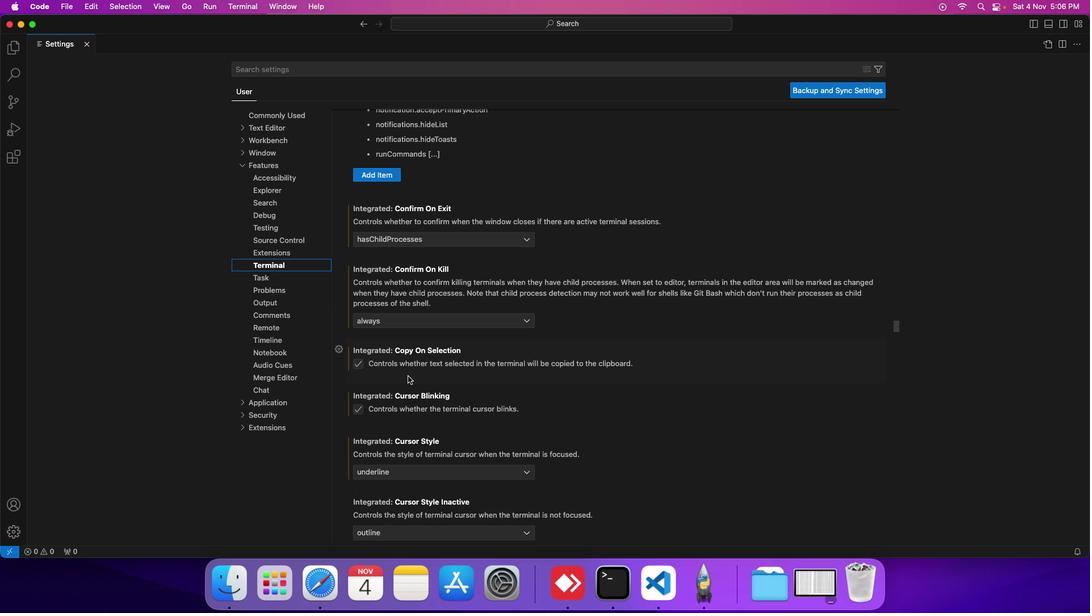 
Action: Mouse scrolled (408, 376) with delta (0, 0)
Screenshot: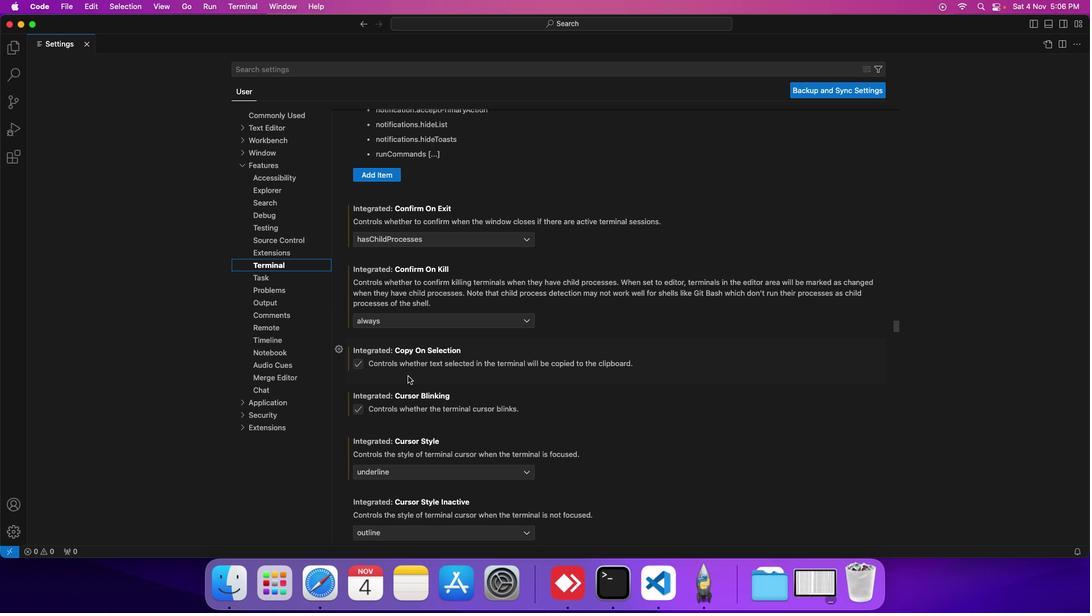 
Action: Mouse moved to (407, 375)
Screenshot: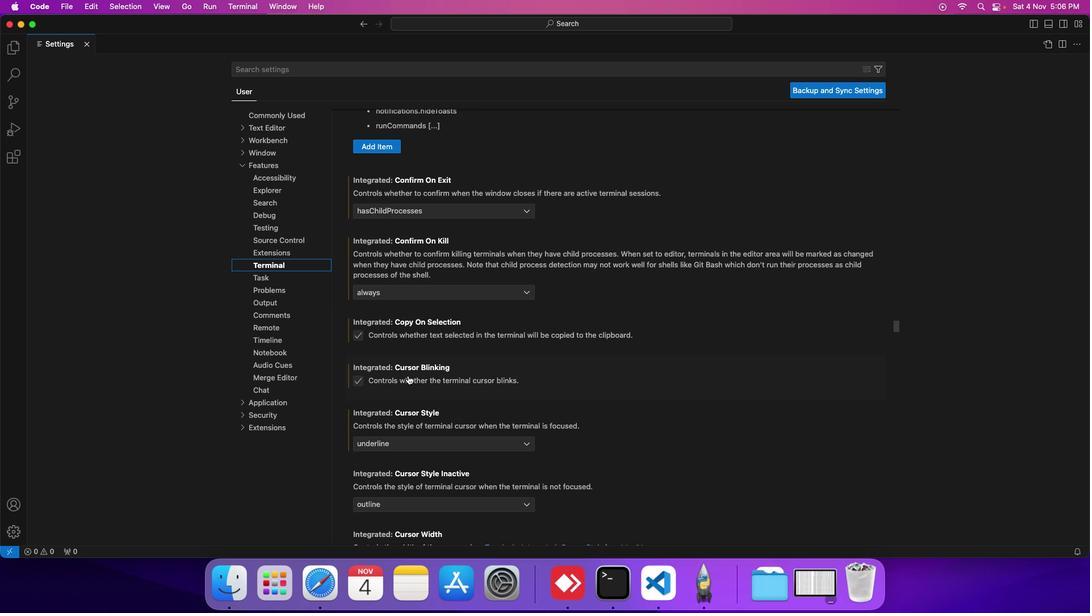 
Action: Mouse scrolled (407, 375) with delta (0, 0)
Screenshot: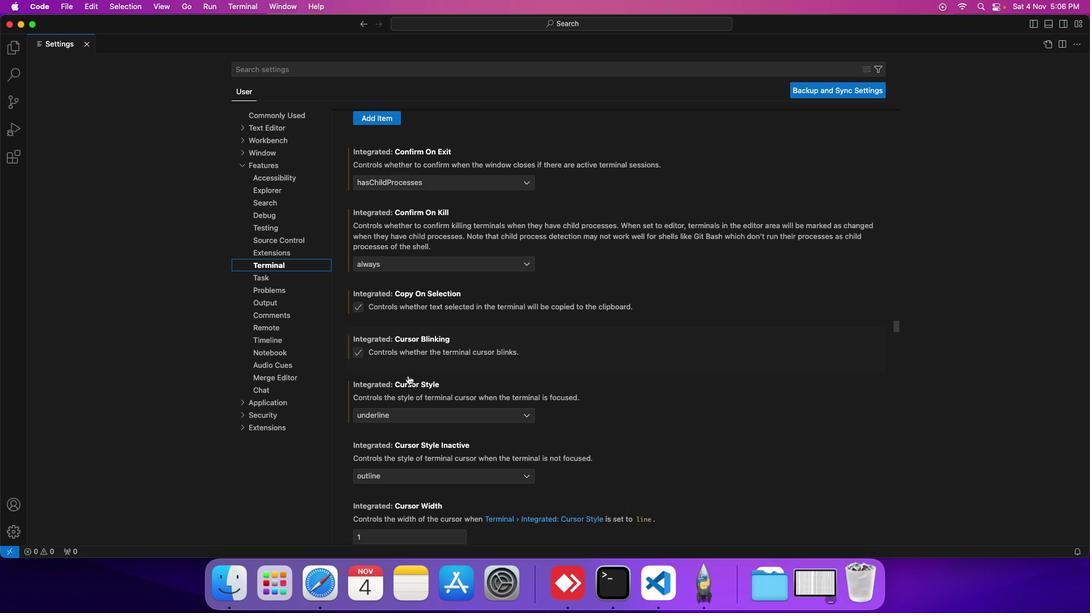 
Action: Mouse scrolled (407, 375) with delta (0, 0)
Screenshot: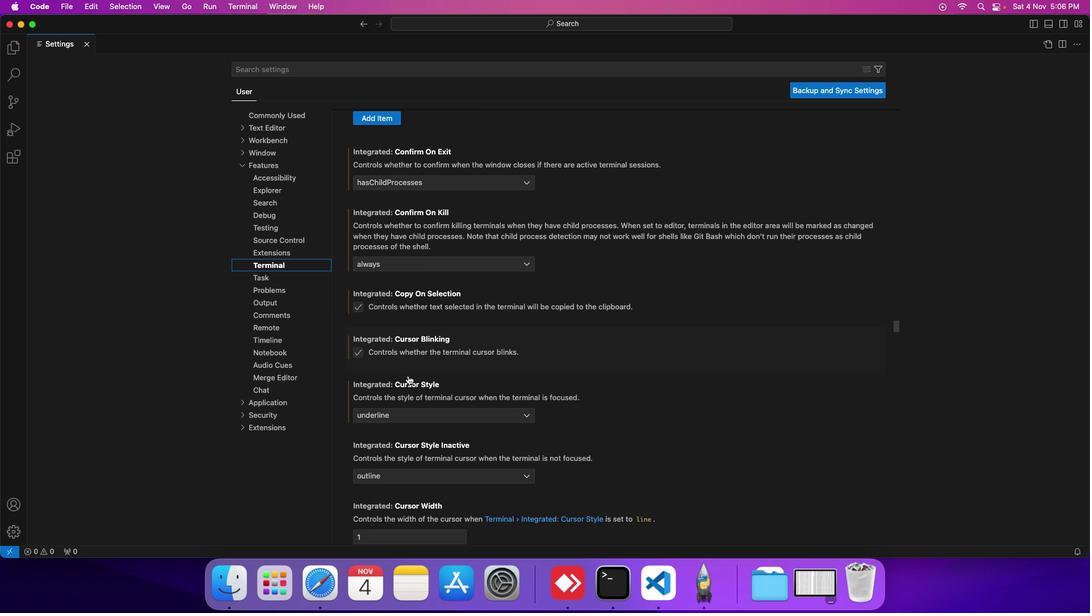 
Action: Mouse scrolled (407, 375) with delta (0, 0)
Screenshot: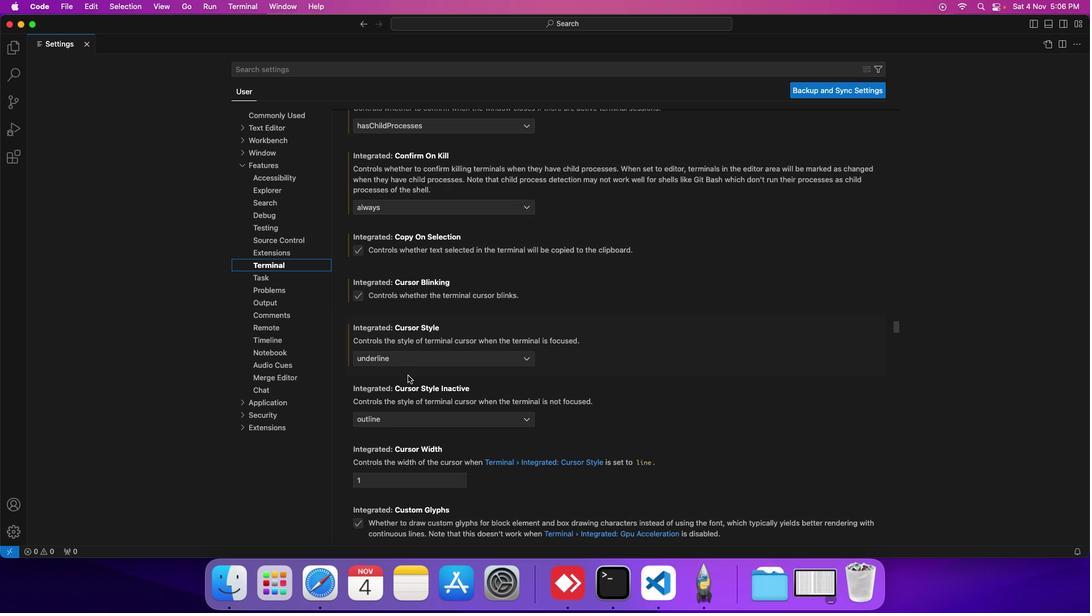 
Action: Mouse scrolled (407, 375) with delta (0, 0)
Screenshot: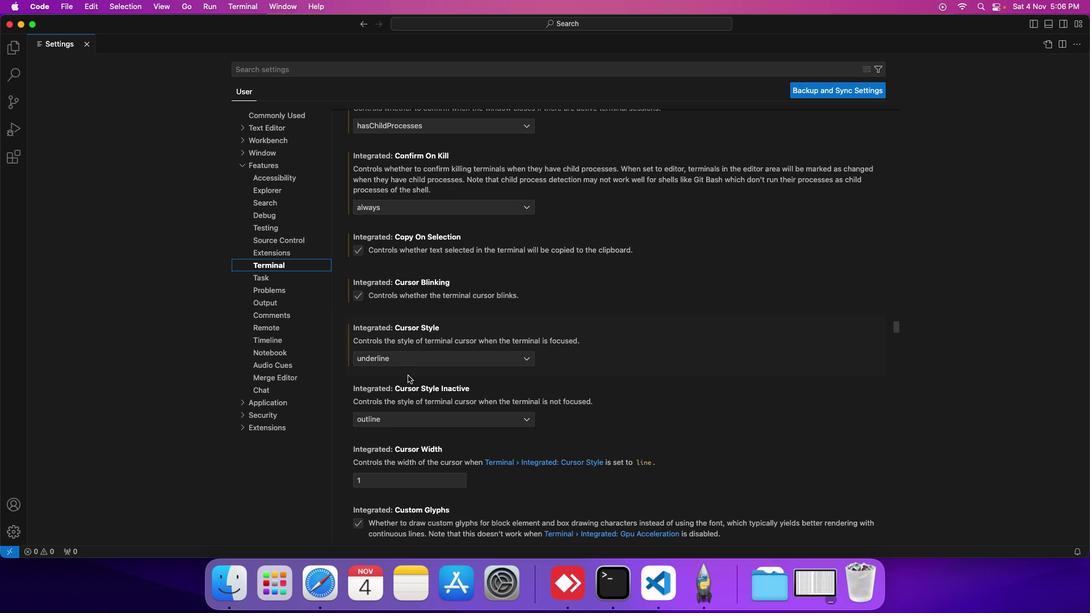 
Action: Mouse scrolled (407, 375) with delta (0, 0)
Screenshot: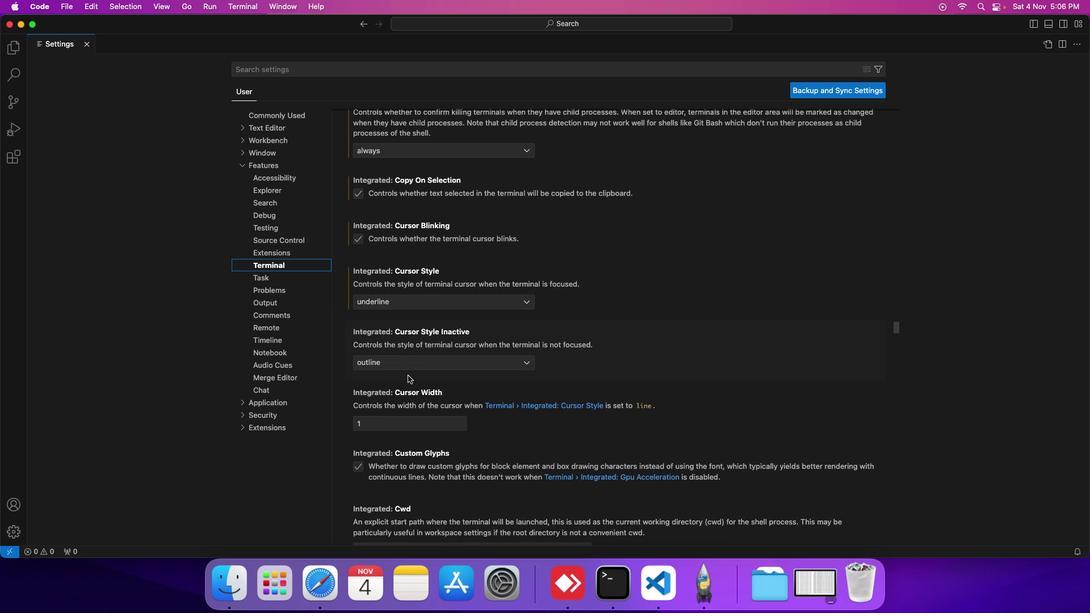 
Action: Mouse scrolled (407, 375) with delta (0, 0)
Screenshot: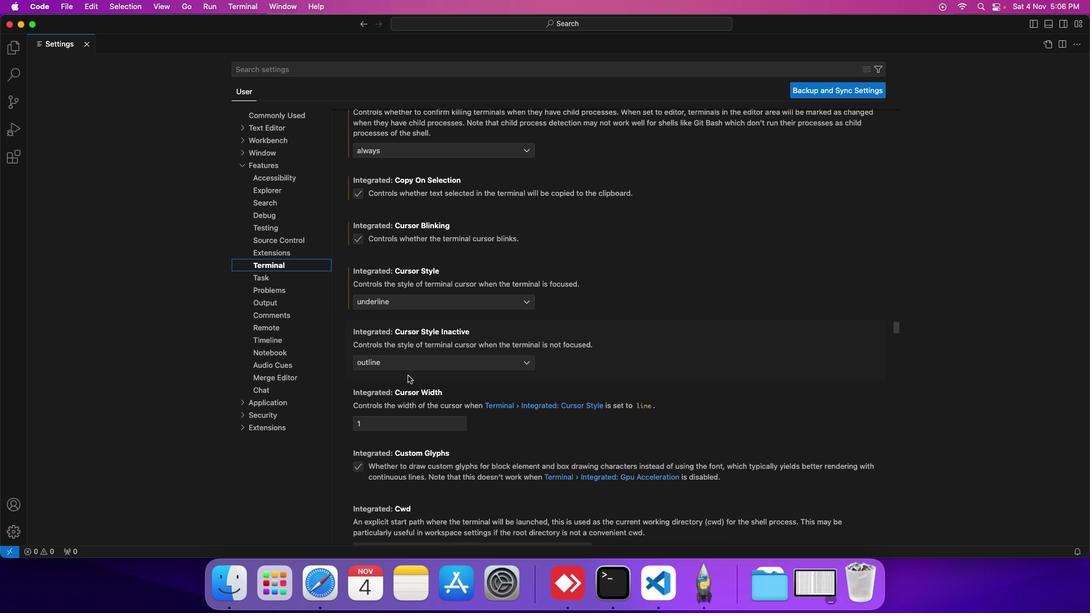 
Action: Mouse scrolled (407, 375) with delta (0, 0)
Screenshot: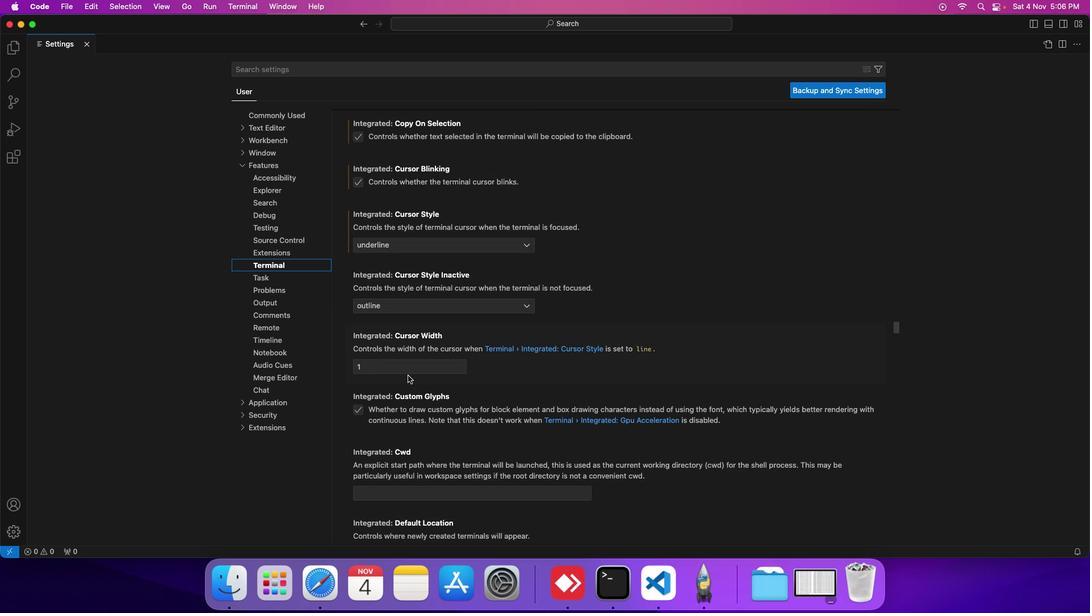 
Action: Mouse scrolled (407, 375) with delta (0, 0)
Screenshot: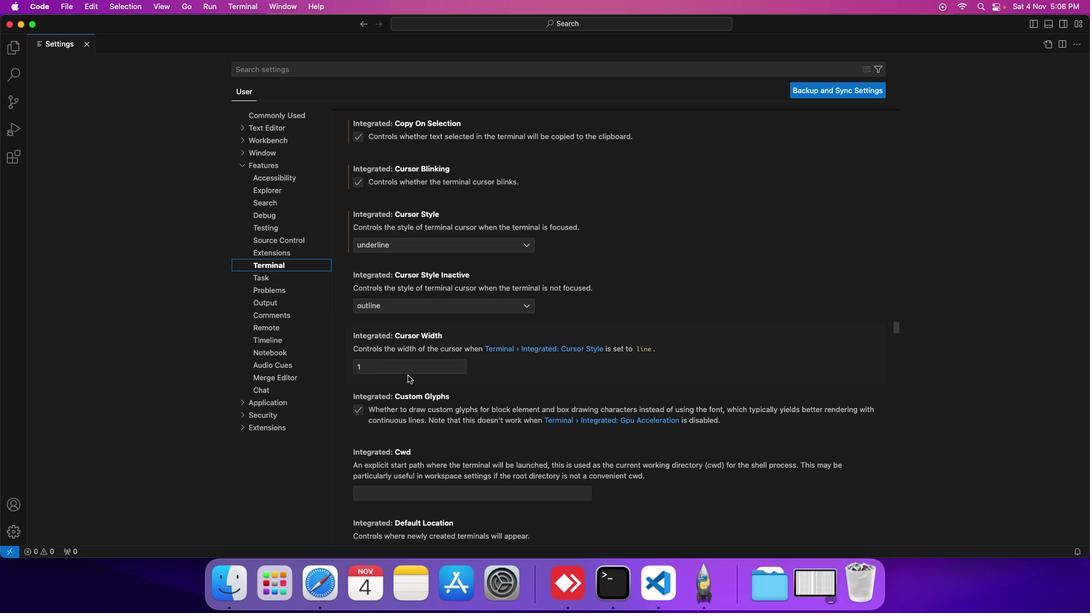 
Action: Mouse scrolled (407, 375) with delta (0, 0)
Screenshot: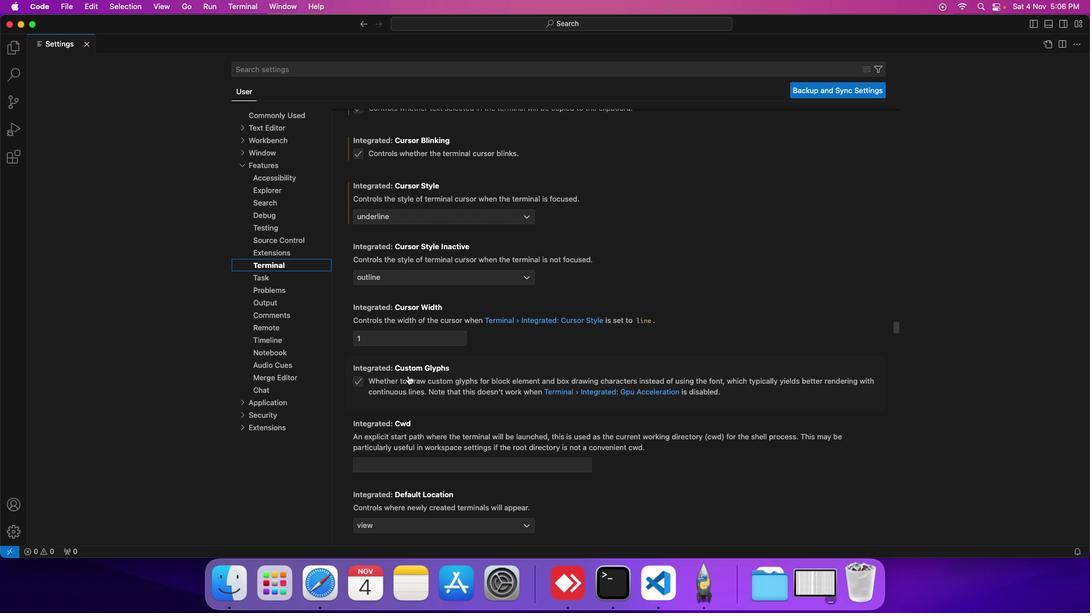 
Action: Mouse scrolled (407, 375) with delta (0, 0)
Screenshot: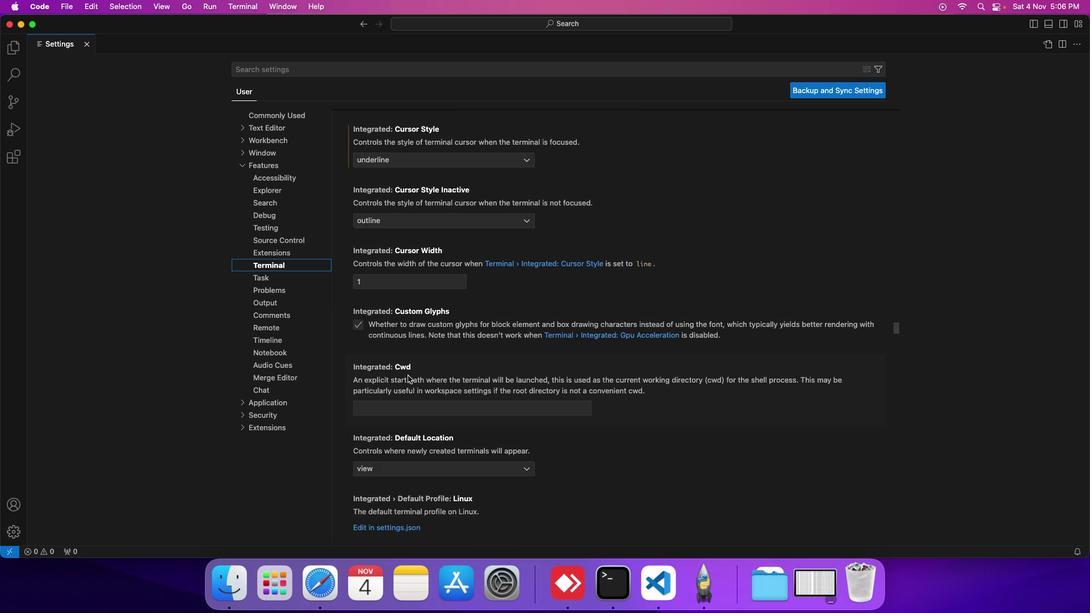 
Action: Mouse scrolled (407, 375) with delta (0, 0)
Screenshot: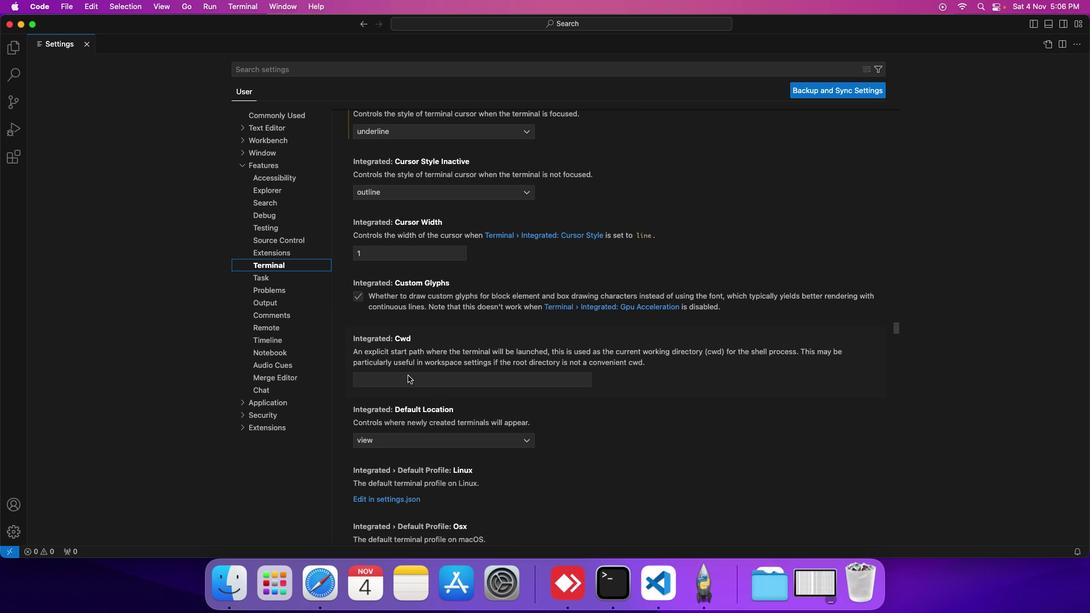 
Action: Mouse scrolled (407, 375) with delta (0, 0)
Screenshot: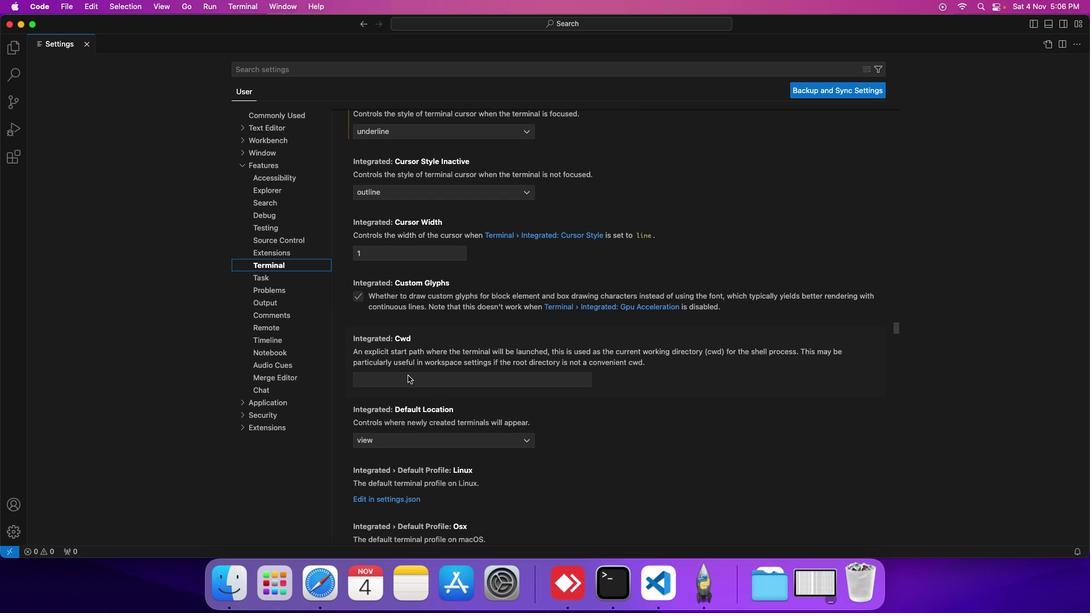 
Action: Mouse scrolled (407, 375) with delta (0, 0)
Screenshot: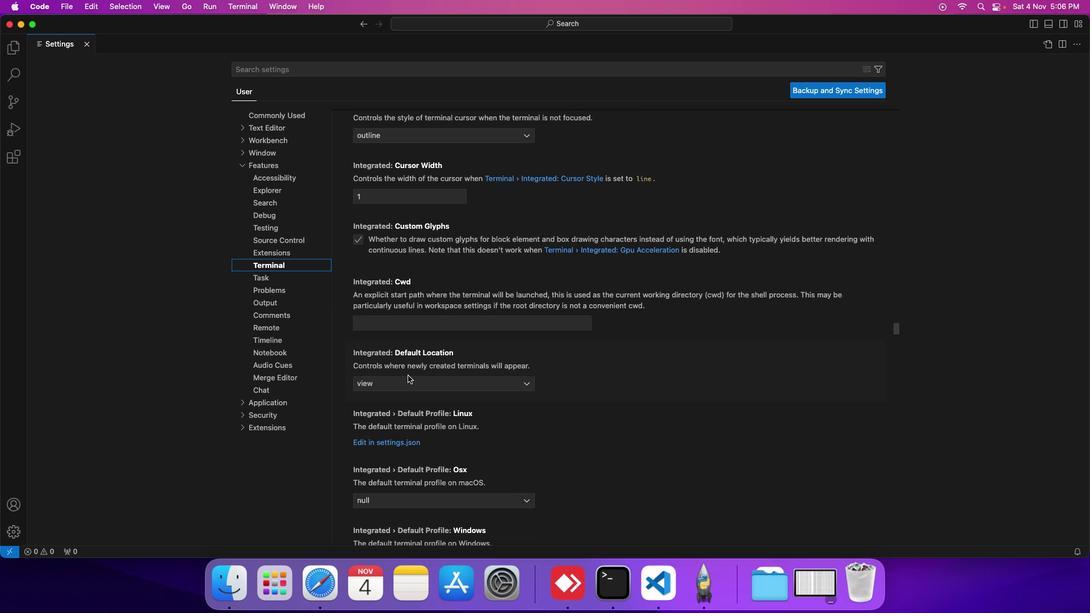 
Action: Mouse scrolled (407, 375) with delta (0, 0)
Screenshot: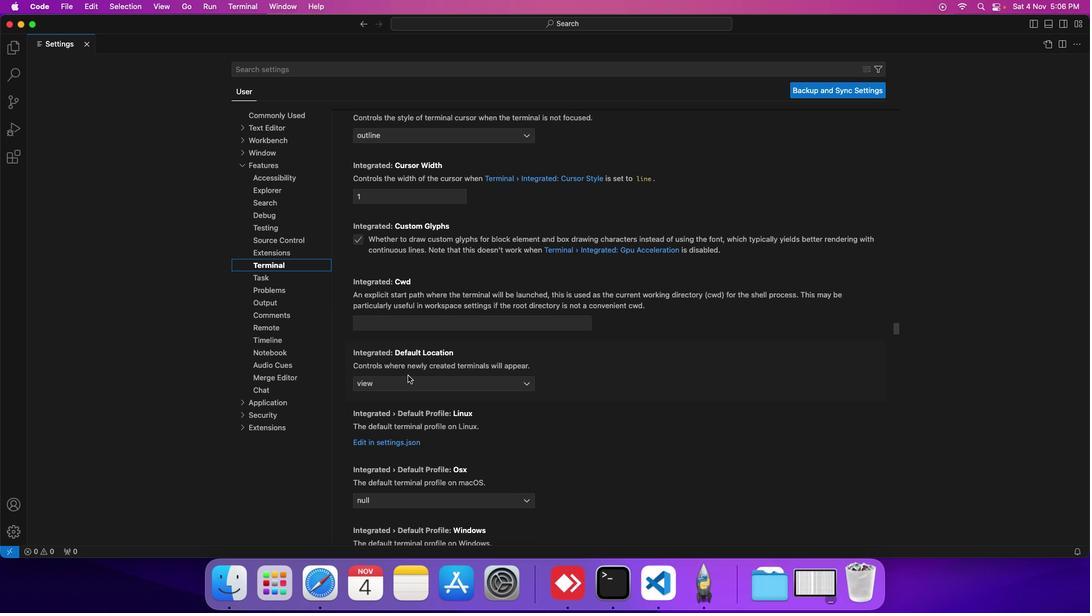 
Action: Mouse scrolled (407, 375) with delta (0, 0)
Screenshot: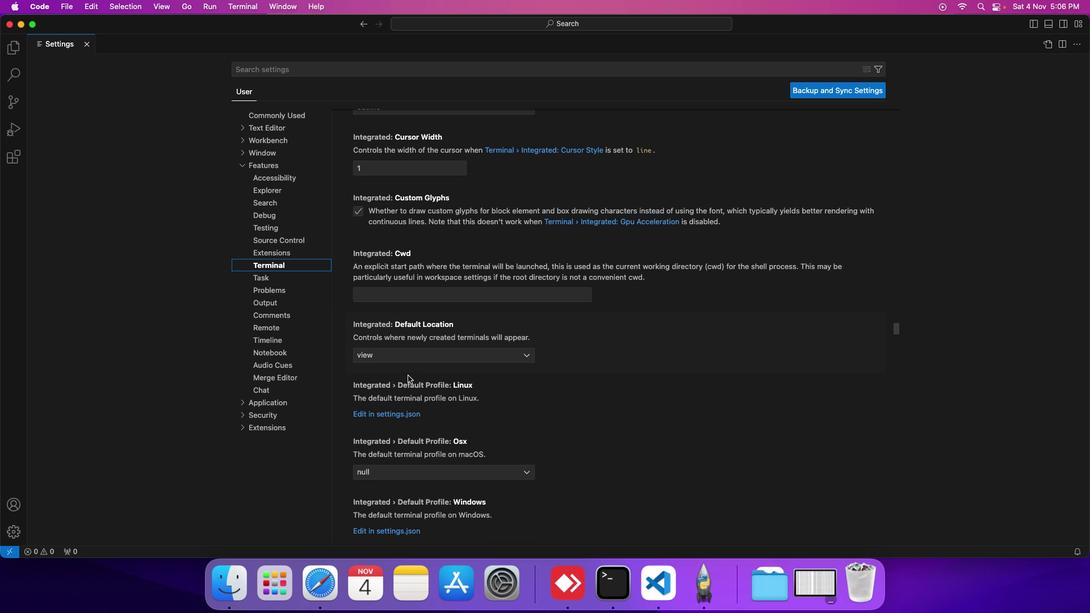 
Action: Mouse scrolled (407, 375) with delta (0, 0)
Screenshot: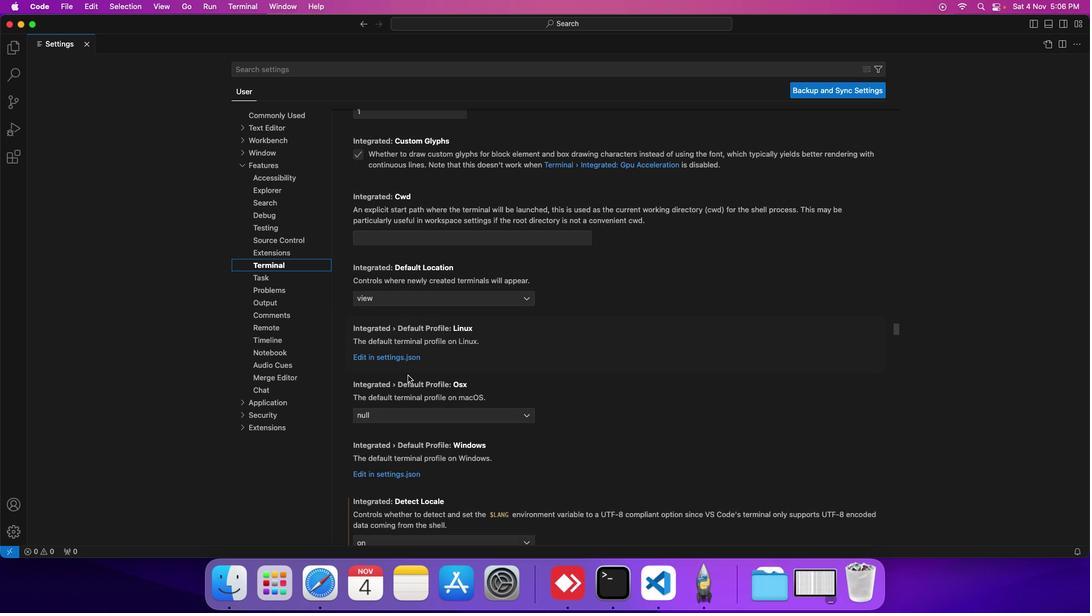 
Action: Mouse scrolled (407, 375) with delta (0, 0)
Screenshot: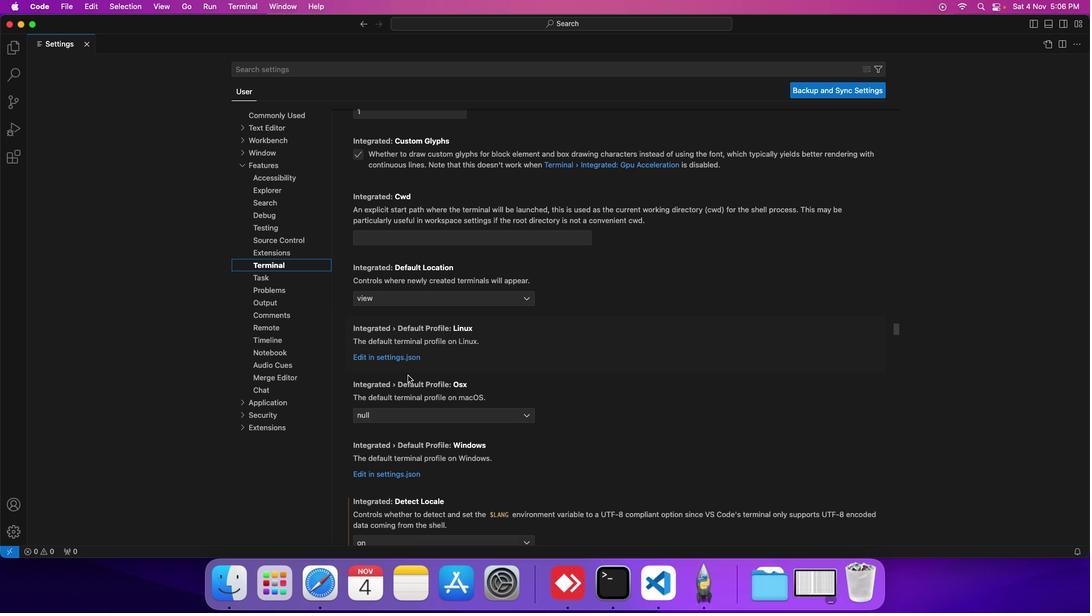 
Action: Mouse scrolled (407, 375) with delta (0, 0)
Screenshot: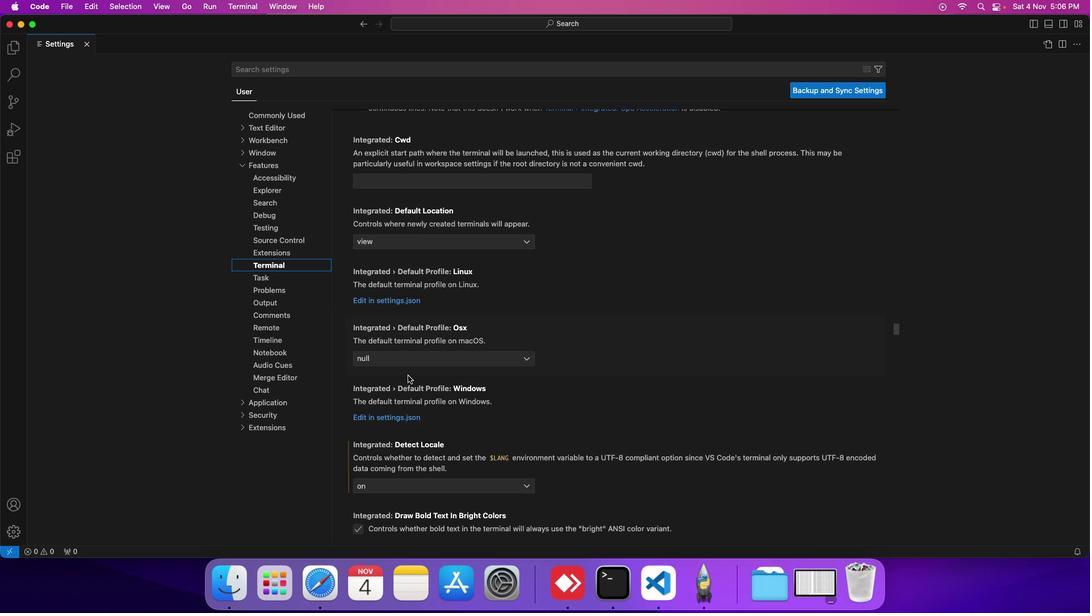 
Action: Mouse scrolled (407, 375) with delta (0, 0)
Screenshot: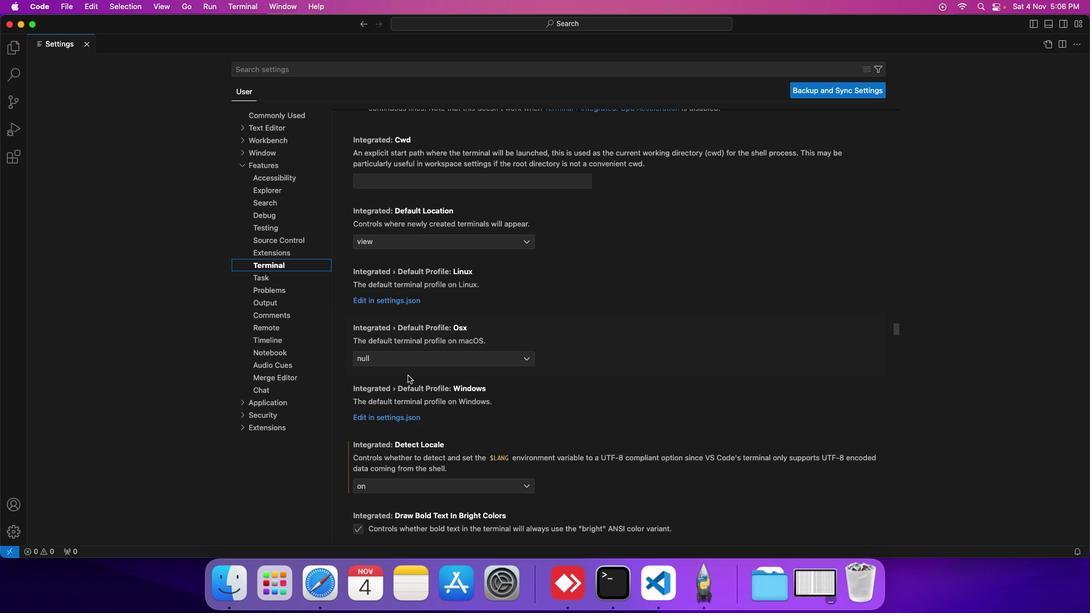 
Action: Mouse scrolled (407, 375) with delta (0, 0)
Screenshot: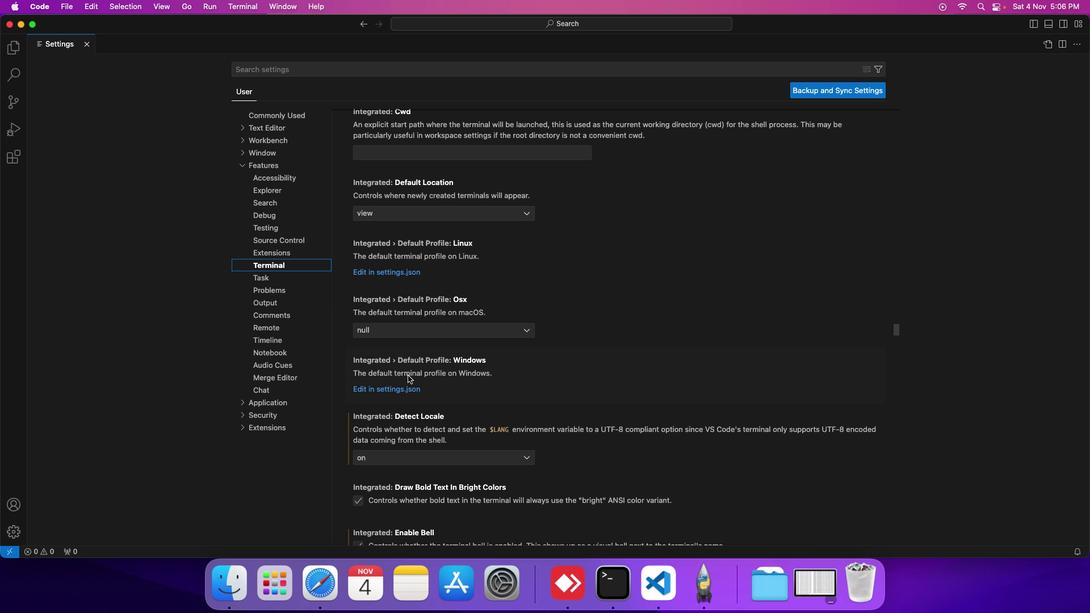 
Action: Mouse scrolled (407, 375) with delta (0, 0)
Screenshot: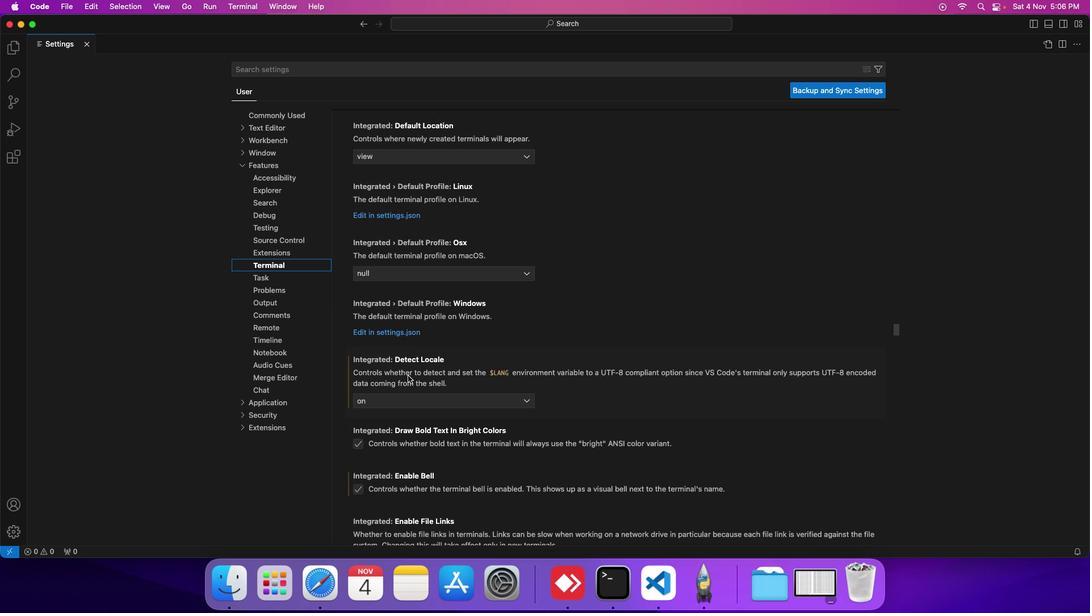 
Action: Mouse scrolled (407, 375) with delta (0, 0)
Screenshot: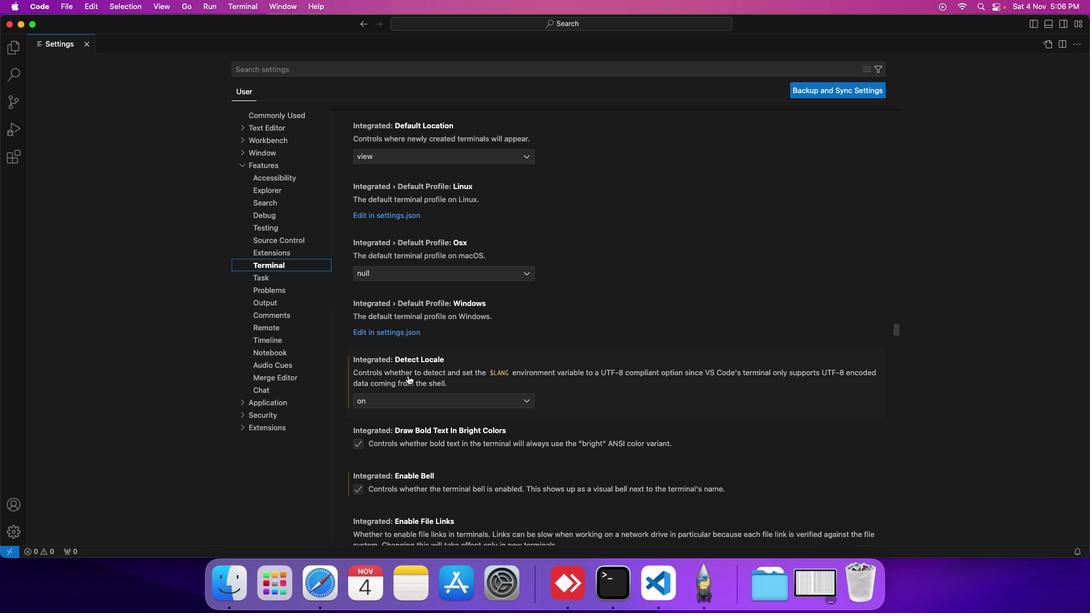 
Action: Mouse scrolled (407, 375) with delta (0, 0)
Screenshot: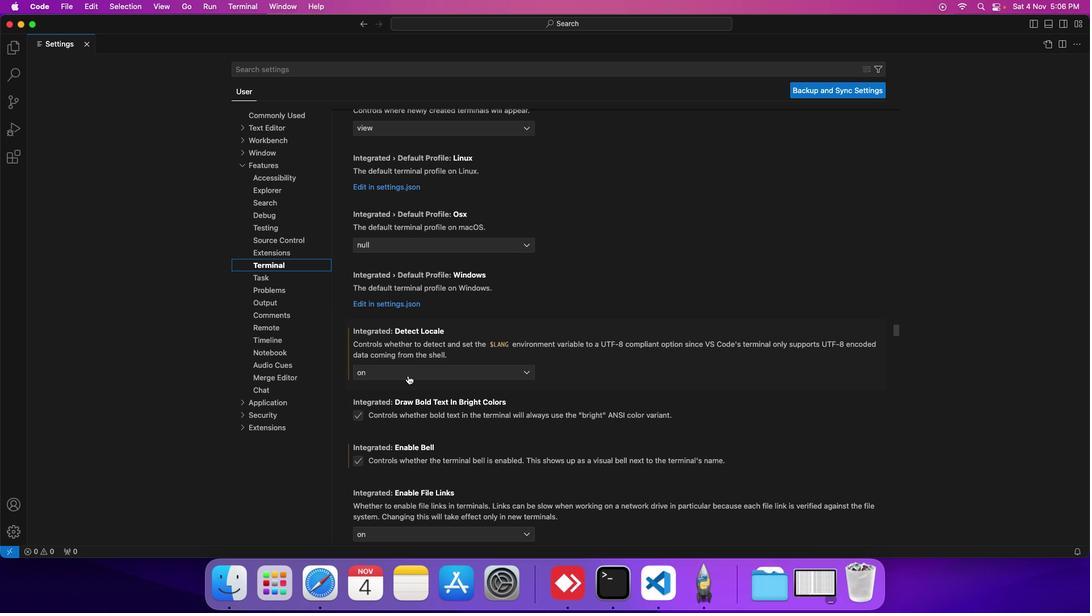 
Action: Mouse scrolled (407, 375) with delta (0, 0)
Screenshot: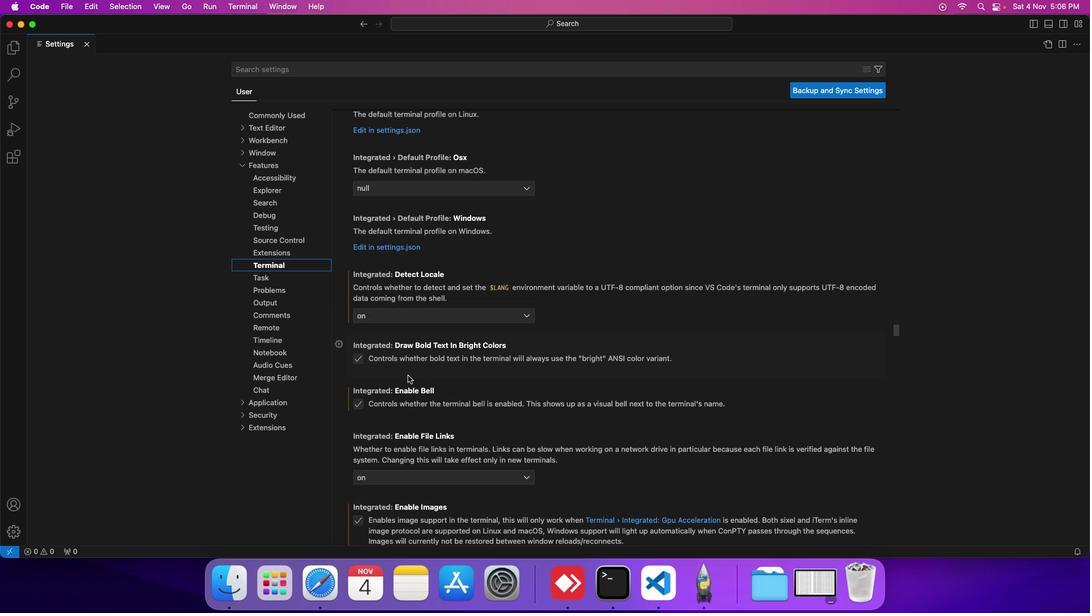 
Action: Mouse scrolled (407, 375) with delta (0, 0)
Screenshot: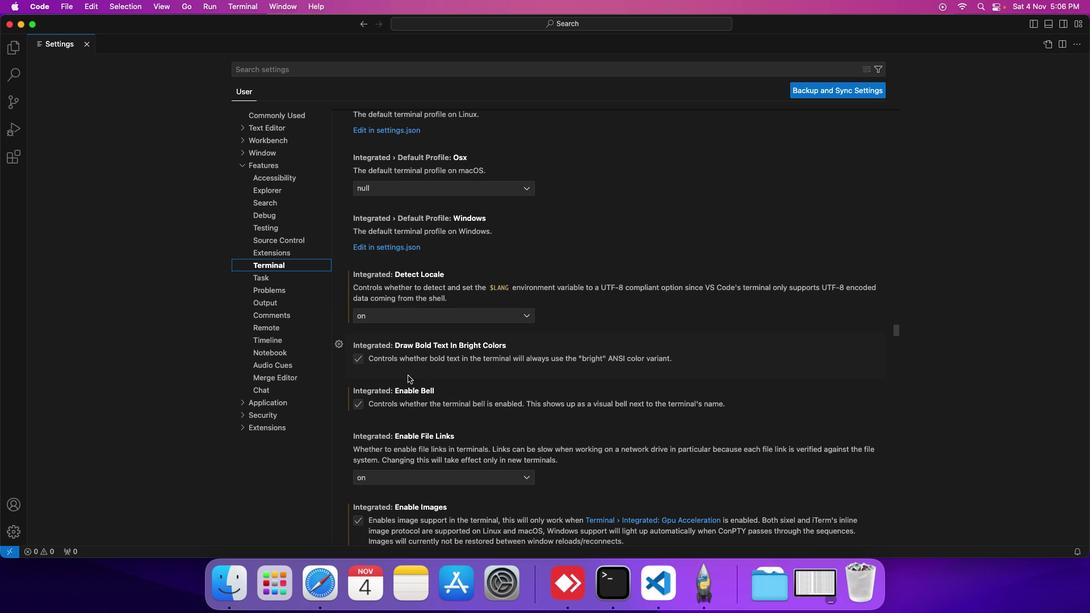 
Action: Mouse scrolled (407, 375) with delta (0, 0)
Screenshot: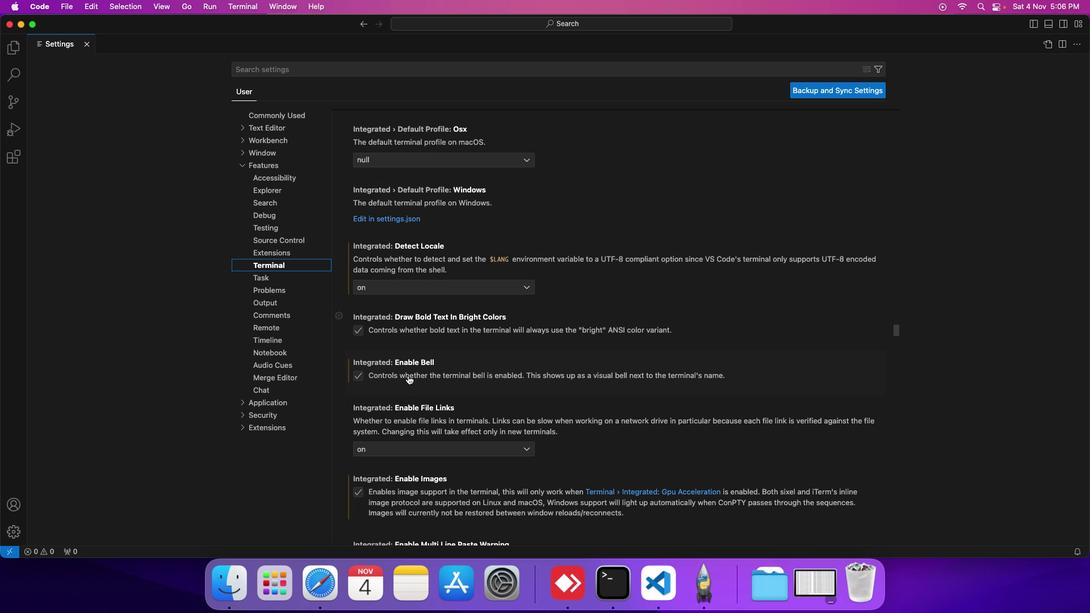 
Action: Mouse scrolled (407, 375) with delta (0, 0)
Screenshot: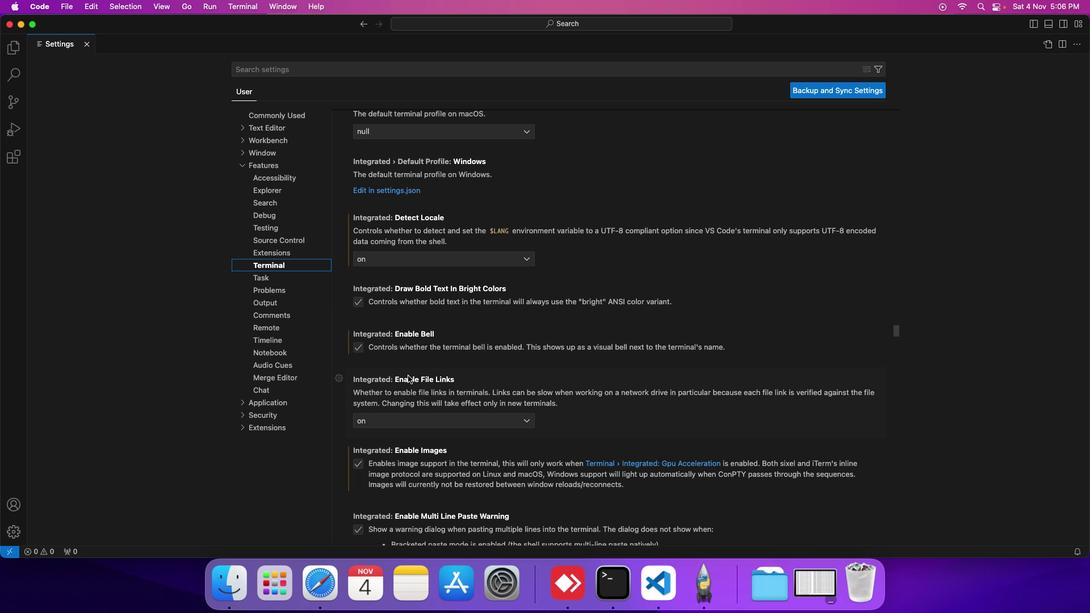 
Action: Mouse scrolled (407, 375) with delta (0, 0)
Screenshot: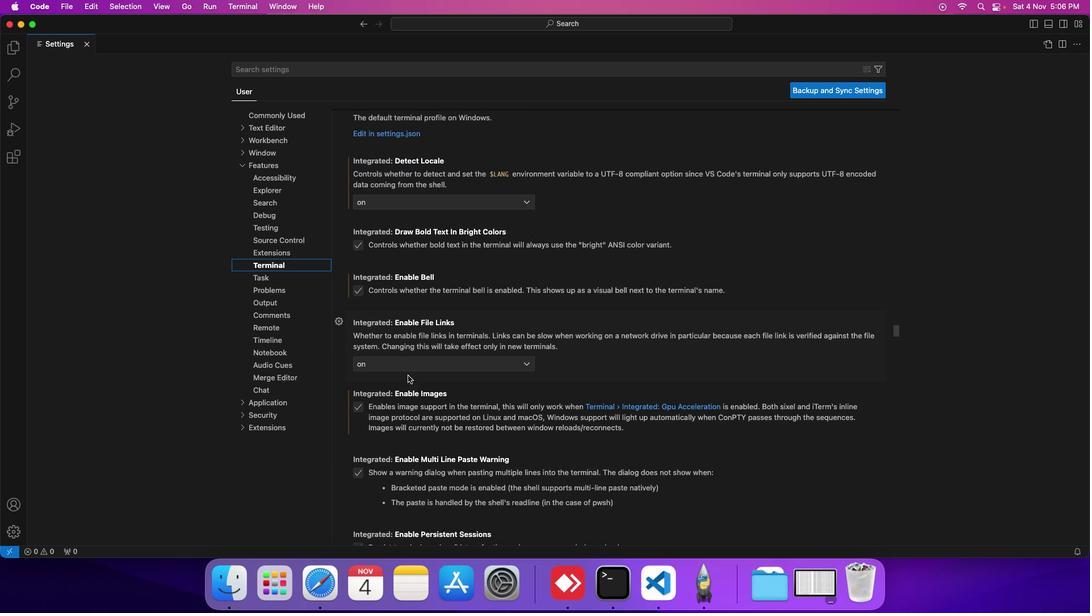 
Action: Mouse scrolled (407, 375) with delta (0, 0)
Screenshot: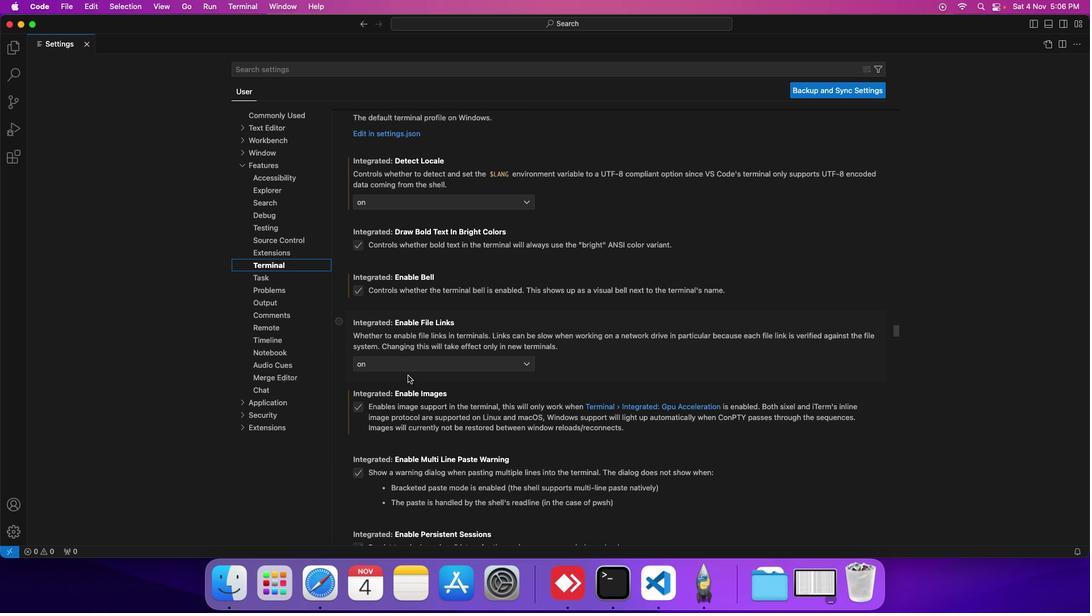 
Action: Mouse moved to (405, 368)
Screenshot: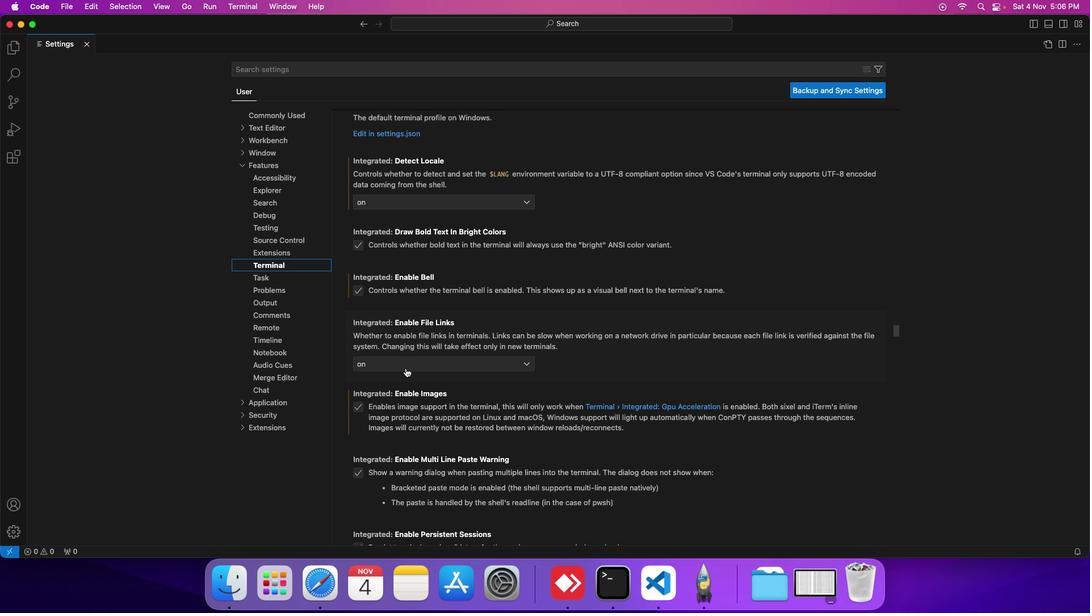 
Action: Mouse pressed left at (405, 368)
Screenshot: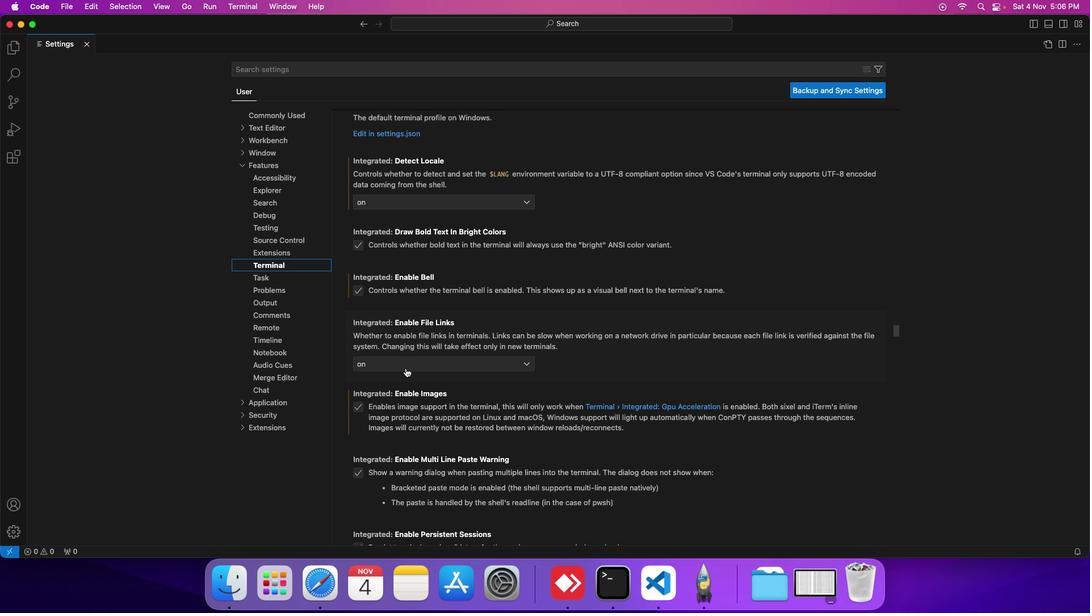 
Action: Mouse moved to (395, 409)
Screenshot: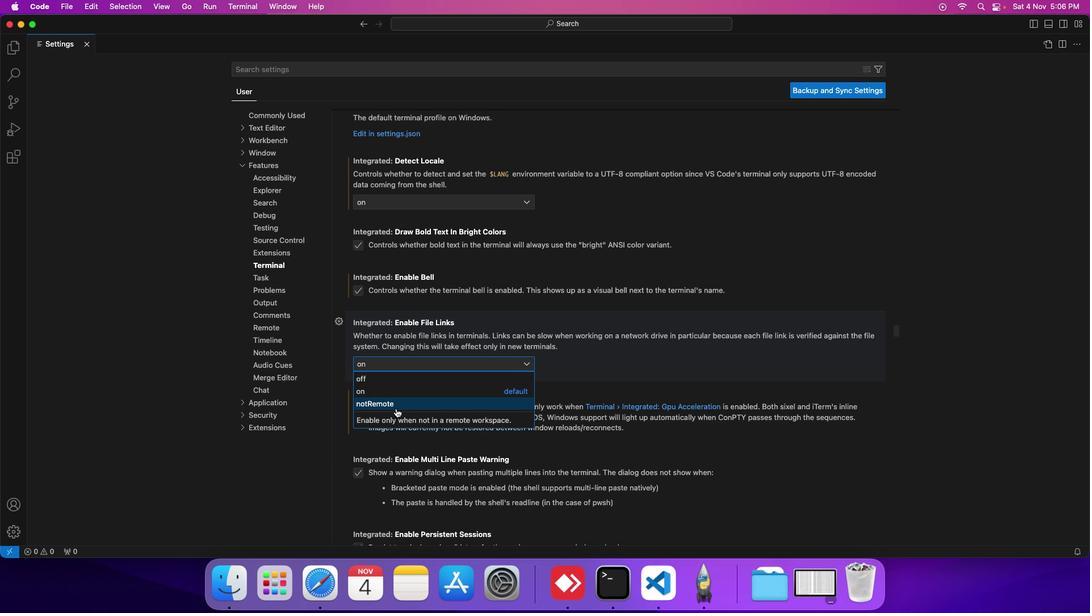 
Action: Mouse pressed left at (395, 409)
Screenshot: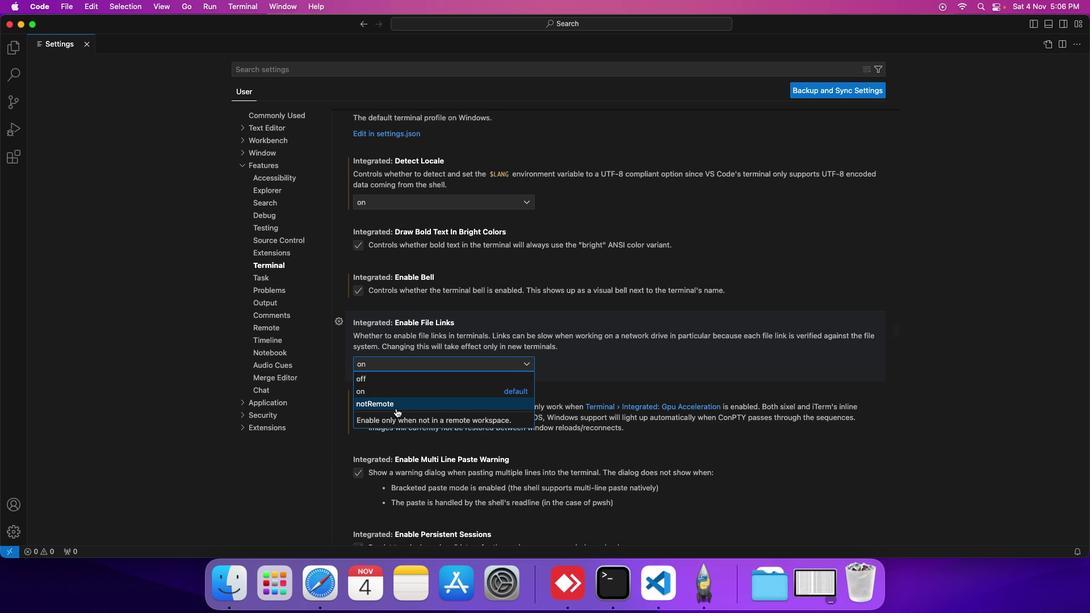 
